 Task: Assign Person0000000101 as Assignee of Issue Issue0000000253 in Backlog  in Scrum Project Project0000000051 in Jira. Assign Person0000000102 as Assignee of Issue Issue0000000254 in Backlog  in Scrum Project Project0000000051 in Jira. Assign Person0000000102 as Assignee of Issue Issue0000000255 in Backlog  in Scrum Project Project0000000051 in Jira. Assign Person0000000103 as Assignee of Issue Issue0000000256 in Backlog  in Scrum Project Project0000000052 in Jira. Assign Person0000000103 as Assignee of Issue Issue0000000257 in Backlog  in Scrum Project Project0000000052 in Jira
Action: Mouse moved to (281, 94)
Screenshot: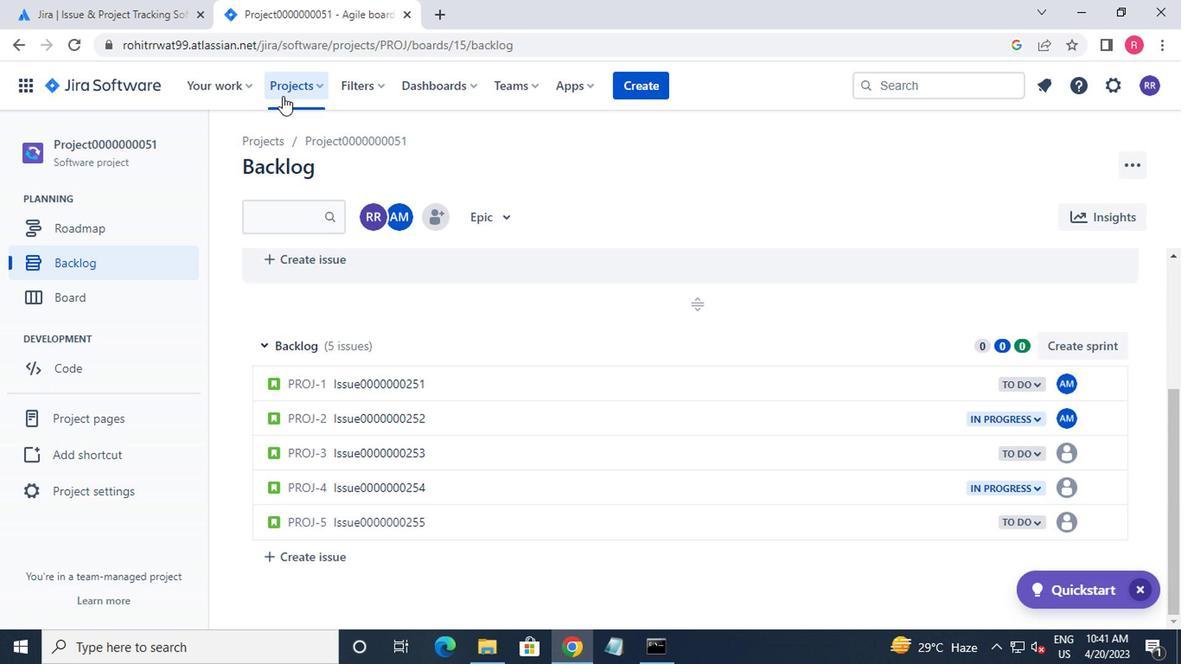 
Action: Mouse pressed left at (281, 94)
Screenshot: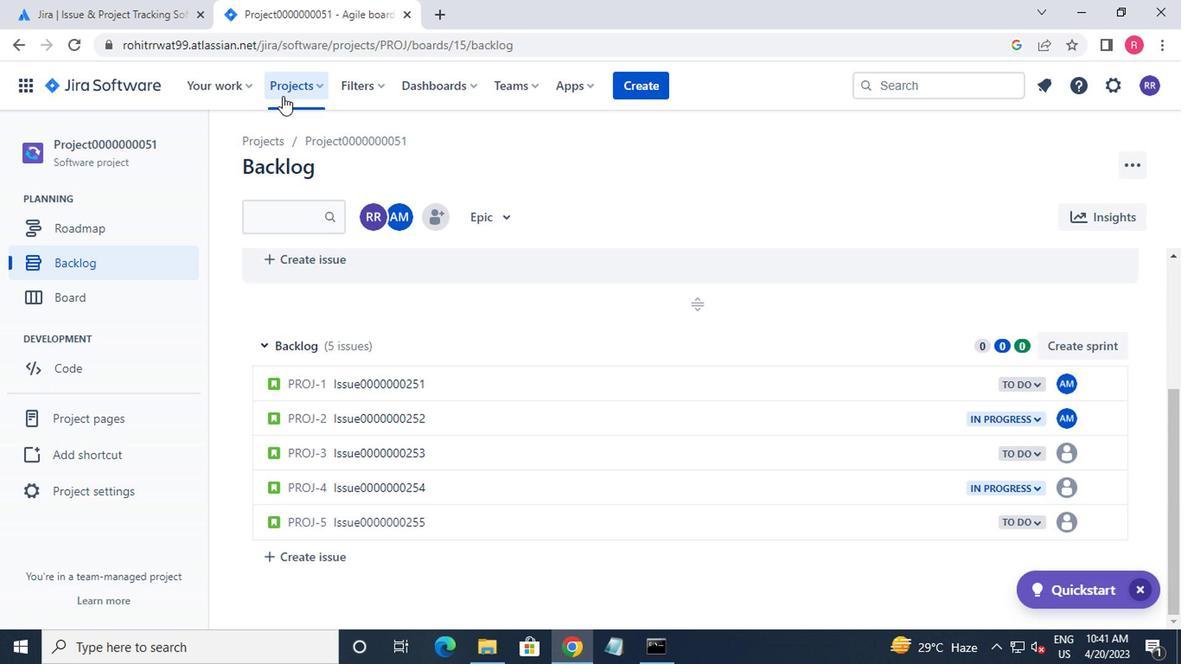 
Action: Mouse moved to (337, 175)
Screenshot: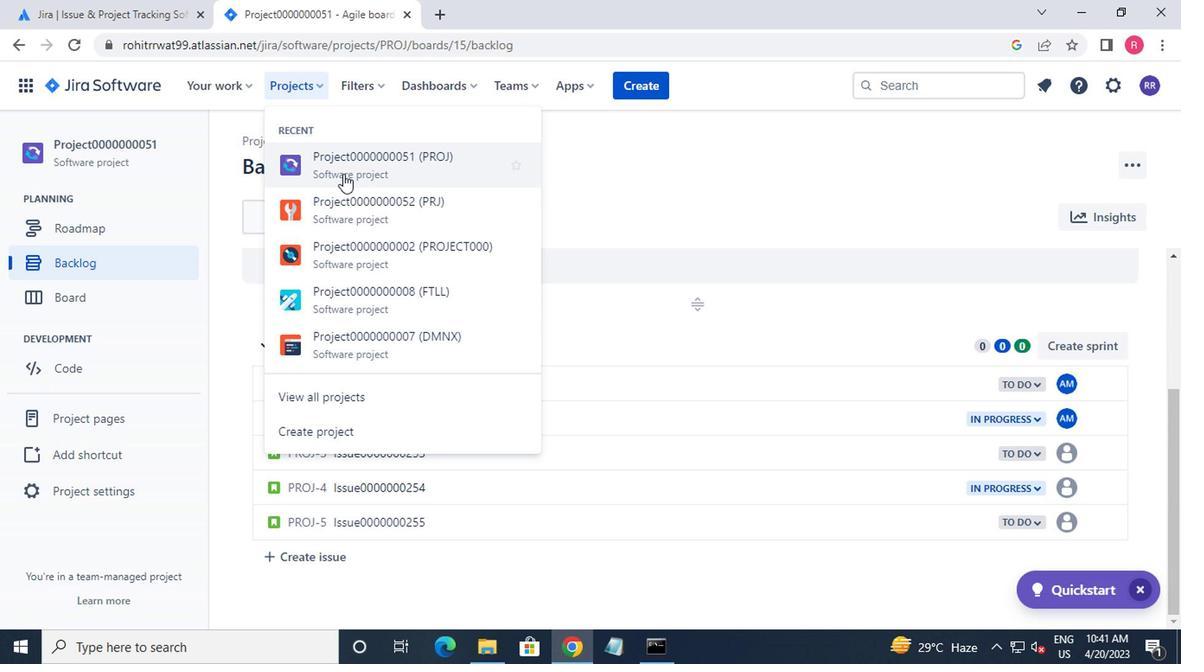 
Action: Mouse pressed left at (337, 175)
Screenshot: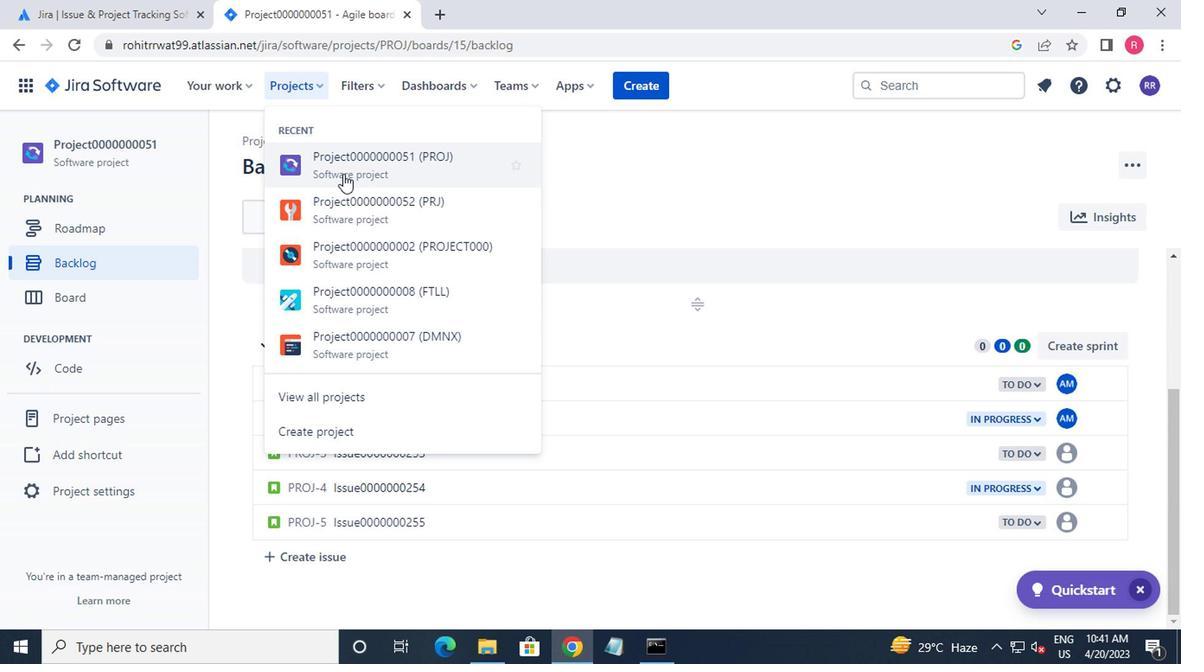 
Action: Mouse moved to (40, 267)
Screenshot: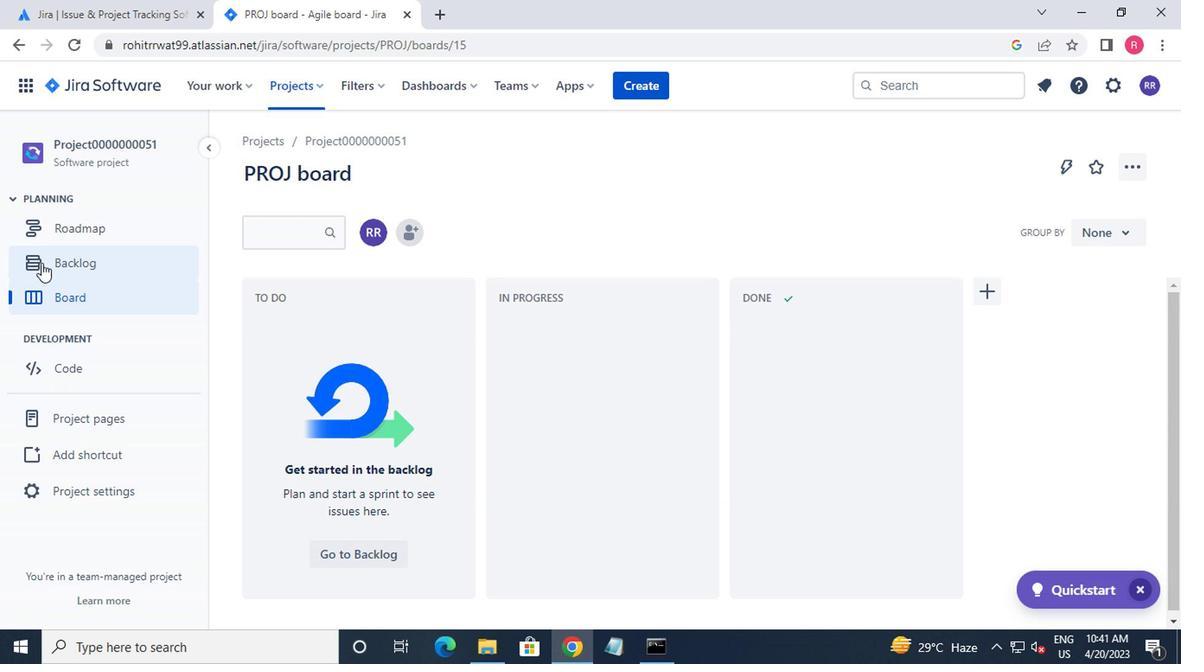 
Action: Mouse pressed left at (40, 267)
Screenshot: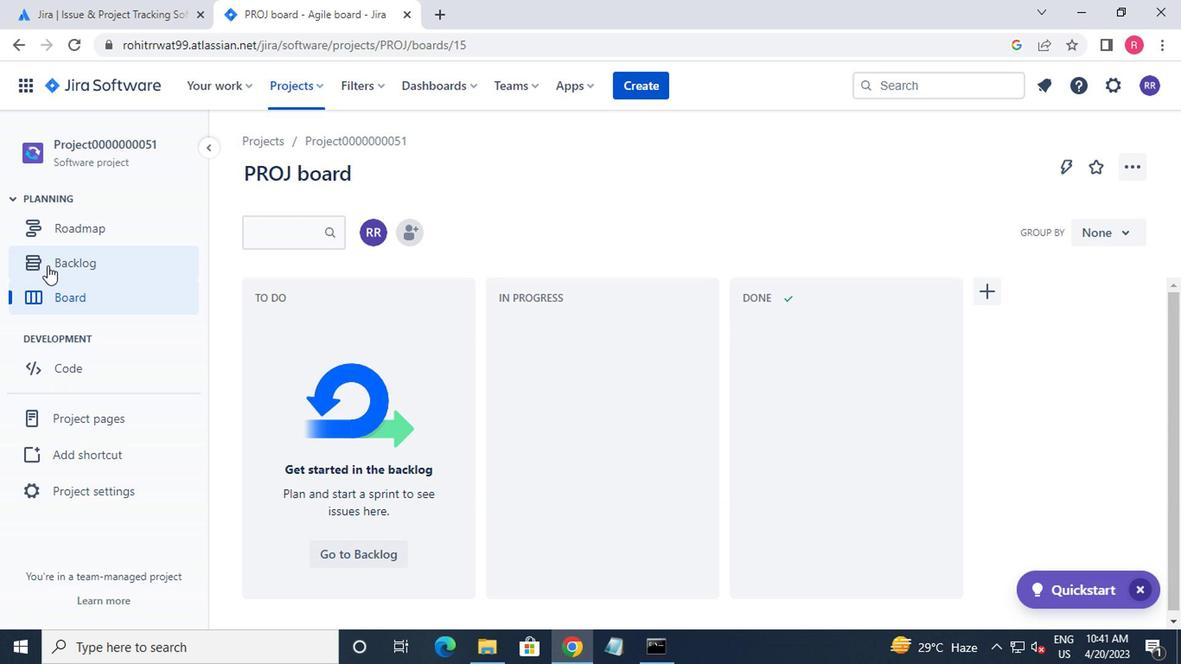 
Action: Mouse moved to (334, 337)
Screenshot: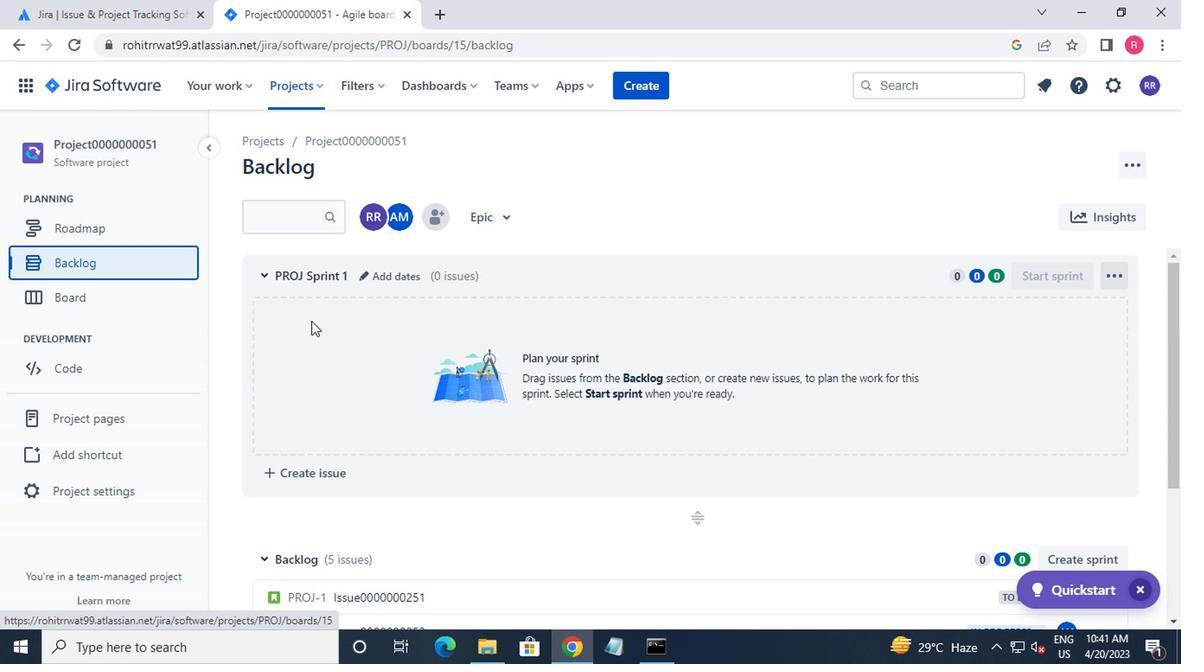 
Action: Mouse scrolled (334, 337) with delta (0, 0)
Screenshot: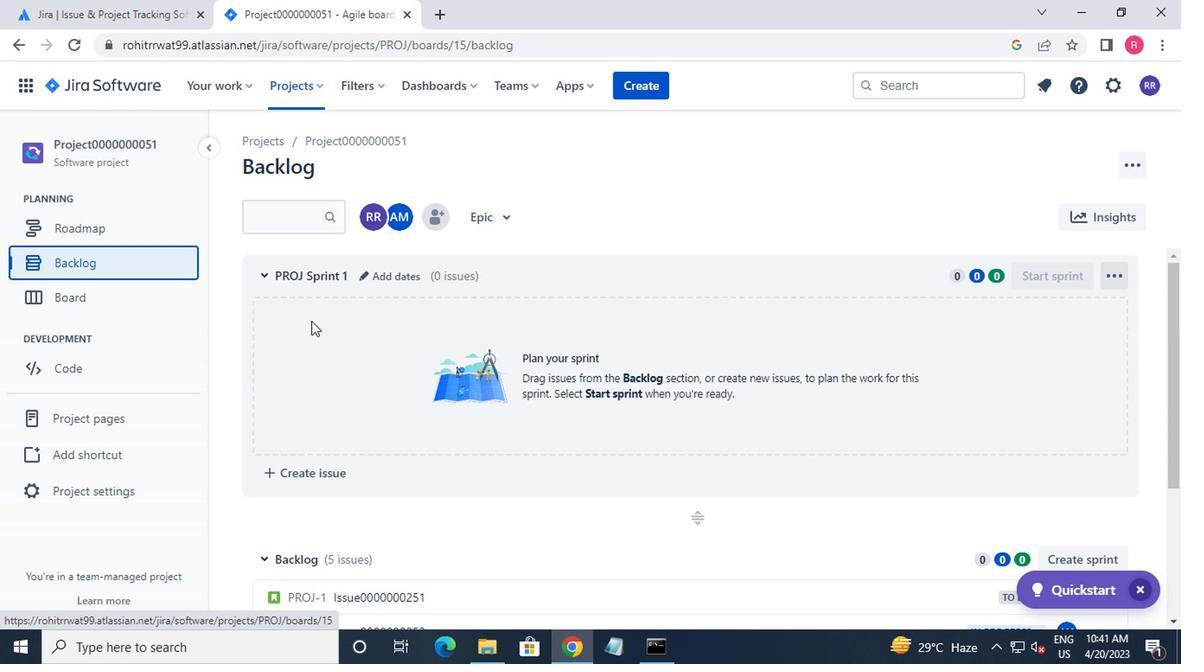 
Action: Mouse moved to (339, 339)
Screenshot: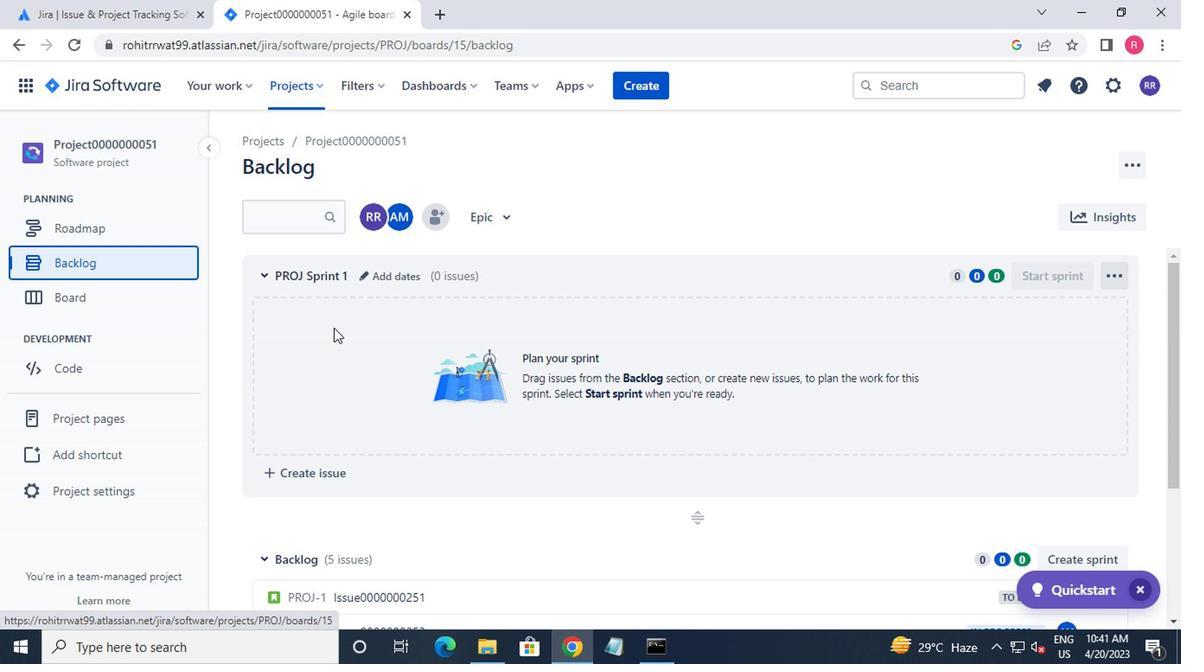 
Action: Mouse scrolled (339, 339) with delta (0, 0)
Screenshot: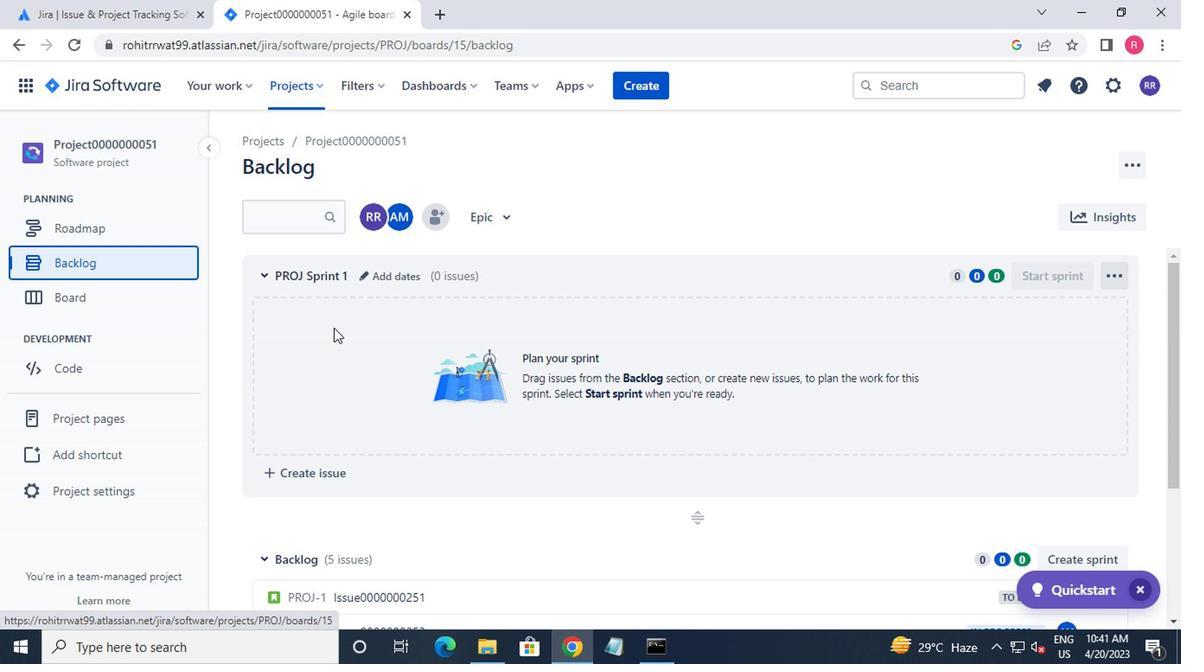 
Action: Mouse moved to (341, 339)
Screenshot: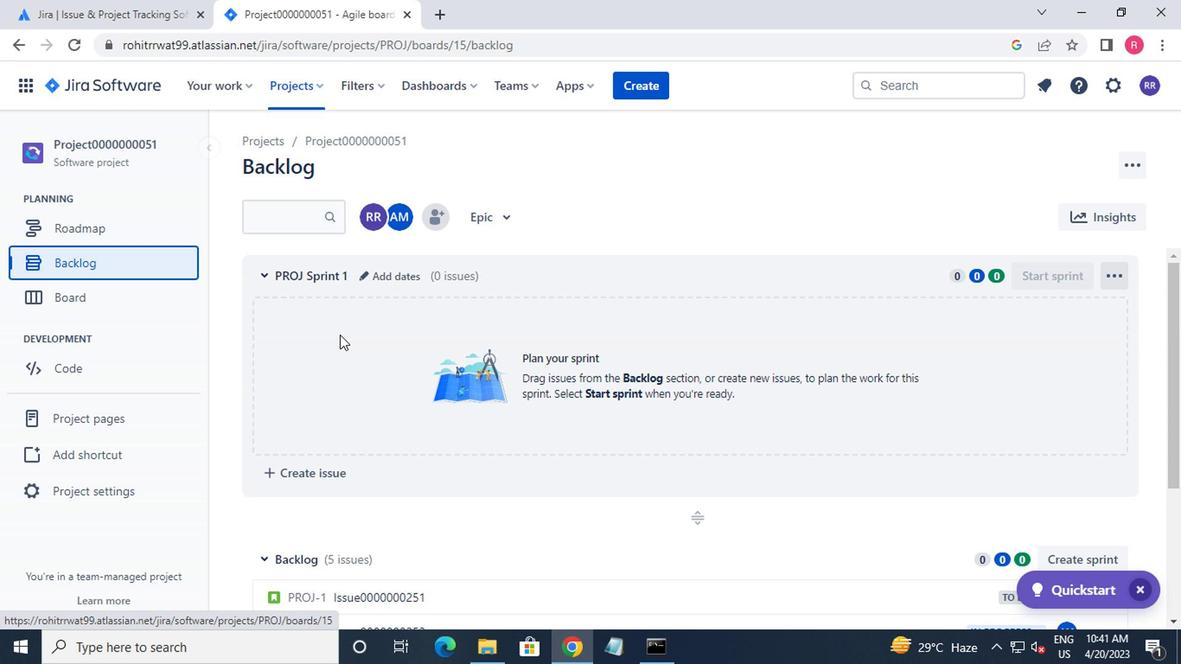 
Action: Mouse scrolled (341, 339) with delta (0, 0)
Screenshot: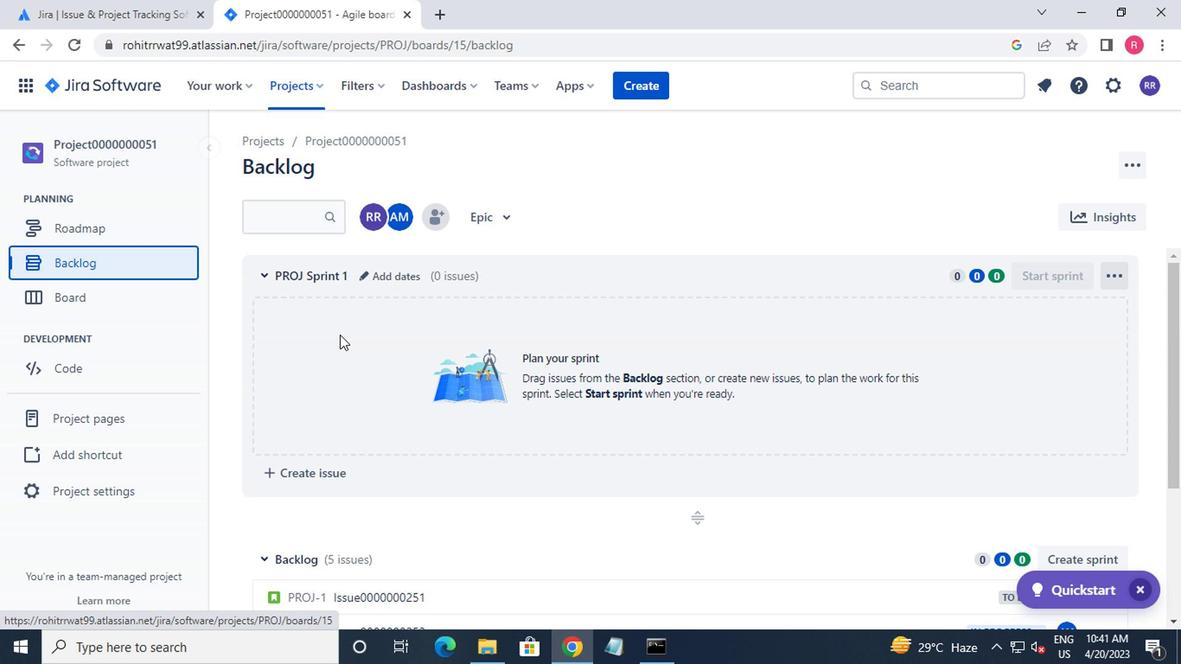 
Action: Mouse moved to (342, 339)
Screenshot: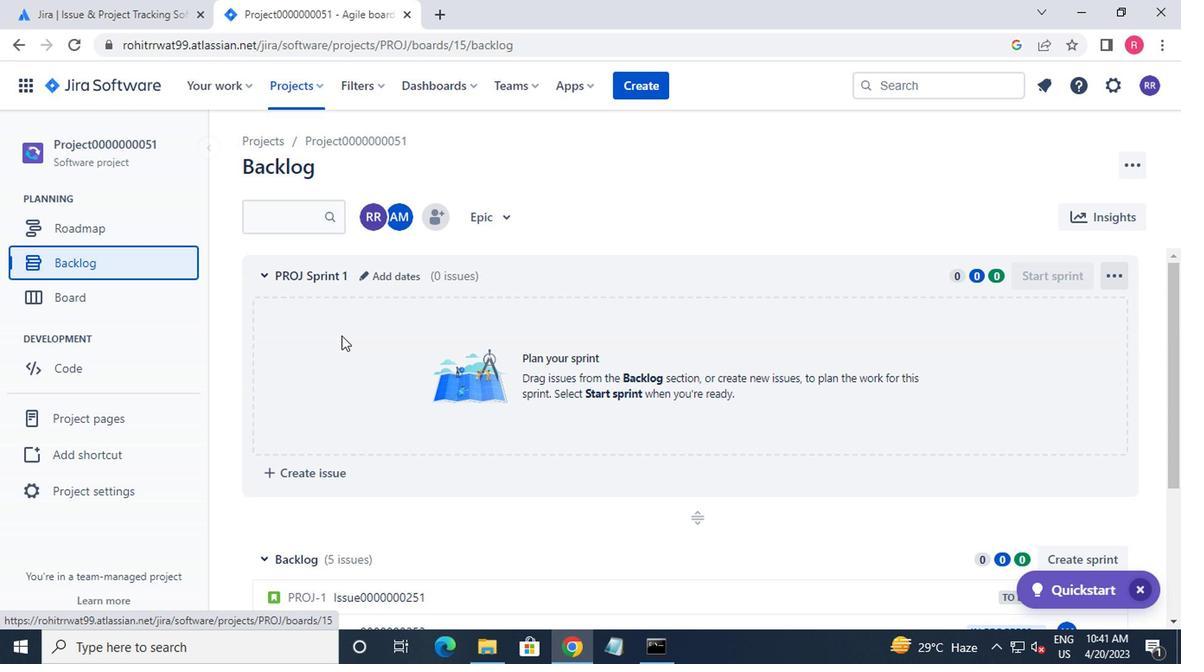 
Action: Mouse scrolled (342, 339) with delta (0, 0)
Screenshot: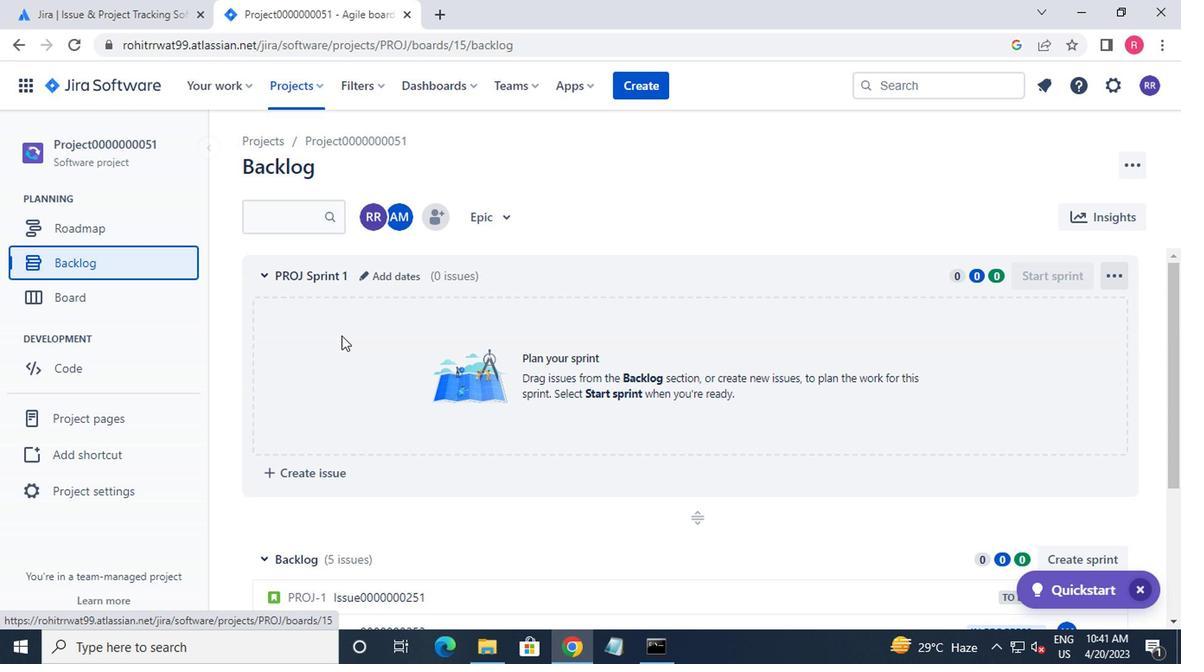 
Action: Mouse moved to (1061, 454)
Screenshot: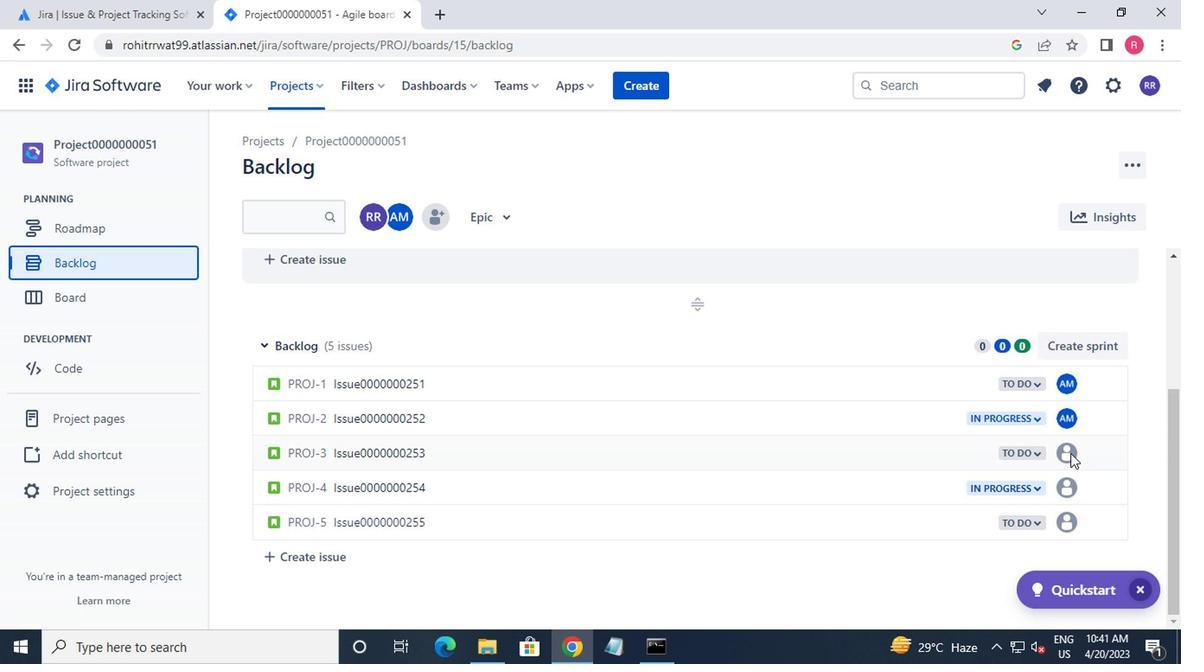 
Action: Mouse pressed left at (1061, 454)
Screenshot: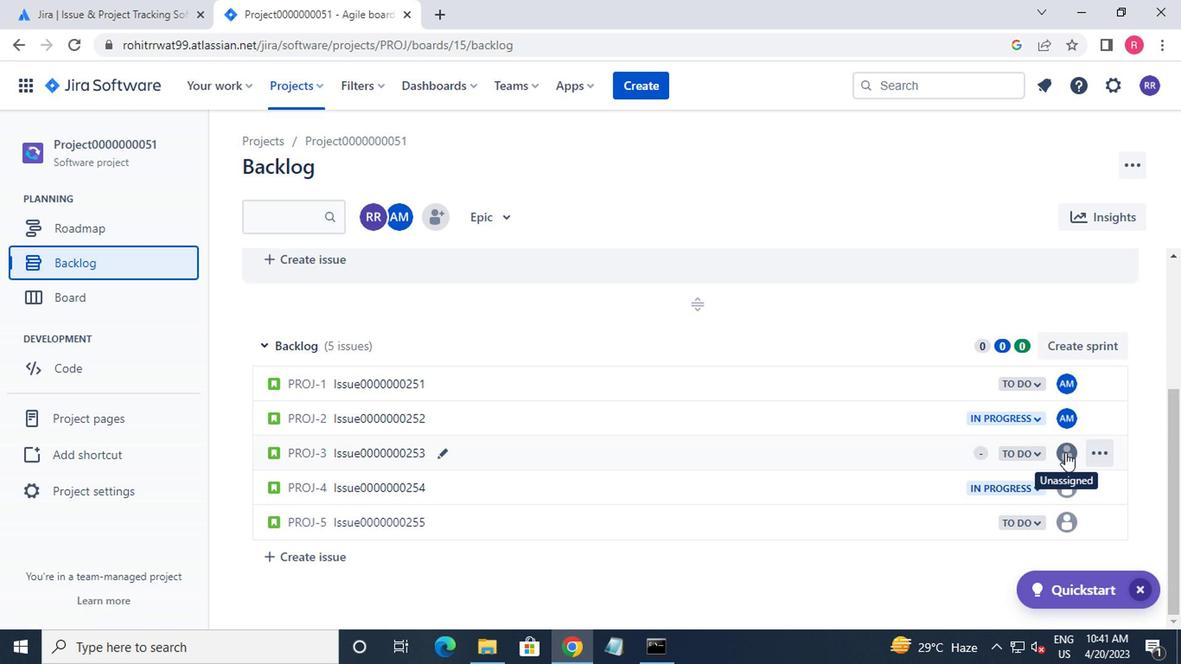 
Action: Mouse moved to (937, 616)
Screenshot: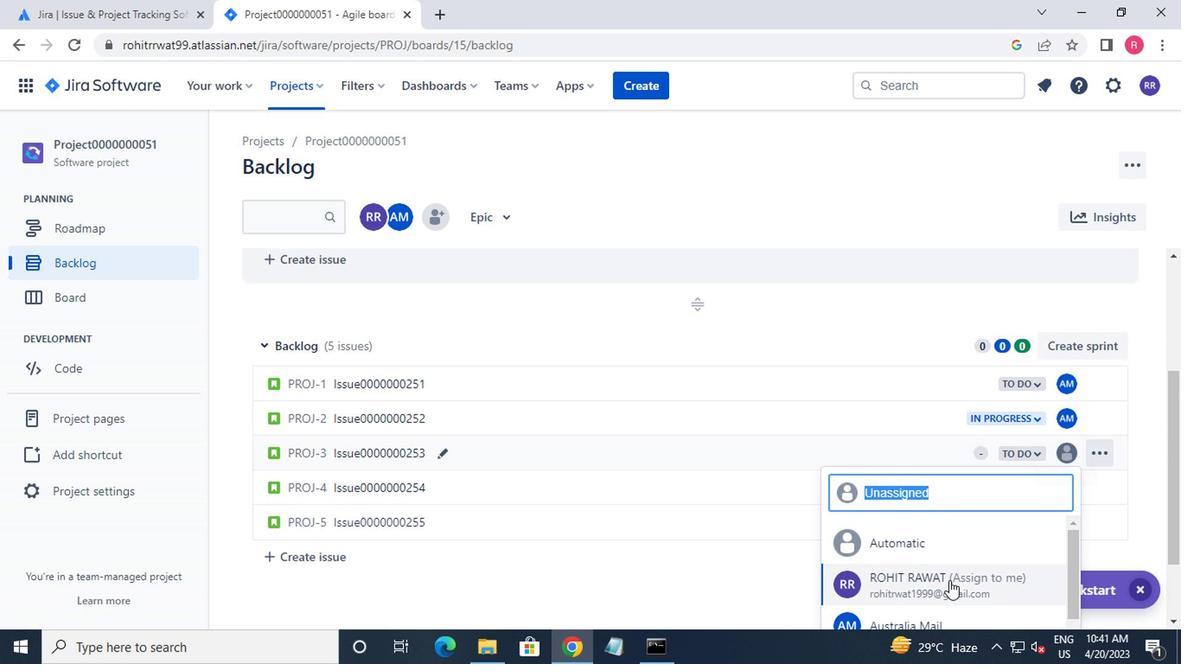 
Action: Mouse pressed left at (937, 616)
Screenshot: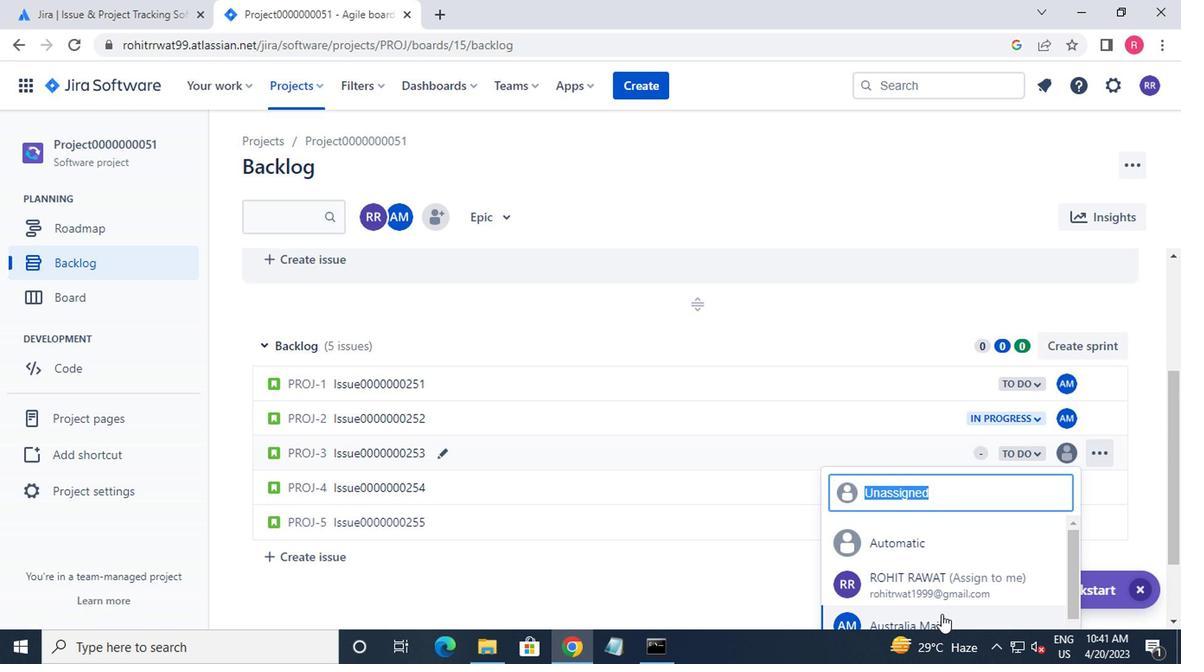 
Action: Mouse moved to (1031, 515)
Screenshot: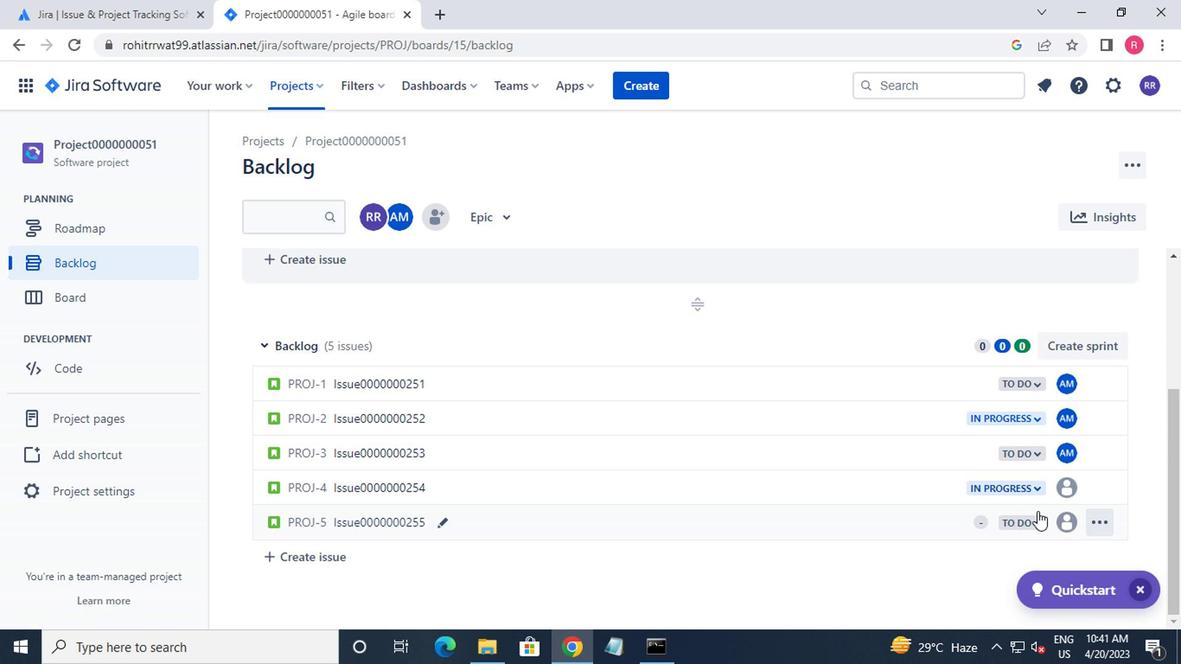 
Action: Mouse scrolled (1031, 514) with delta (0, 0)
Screenshot: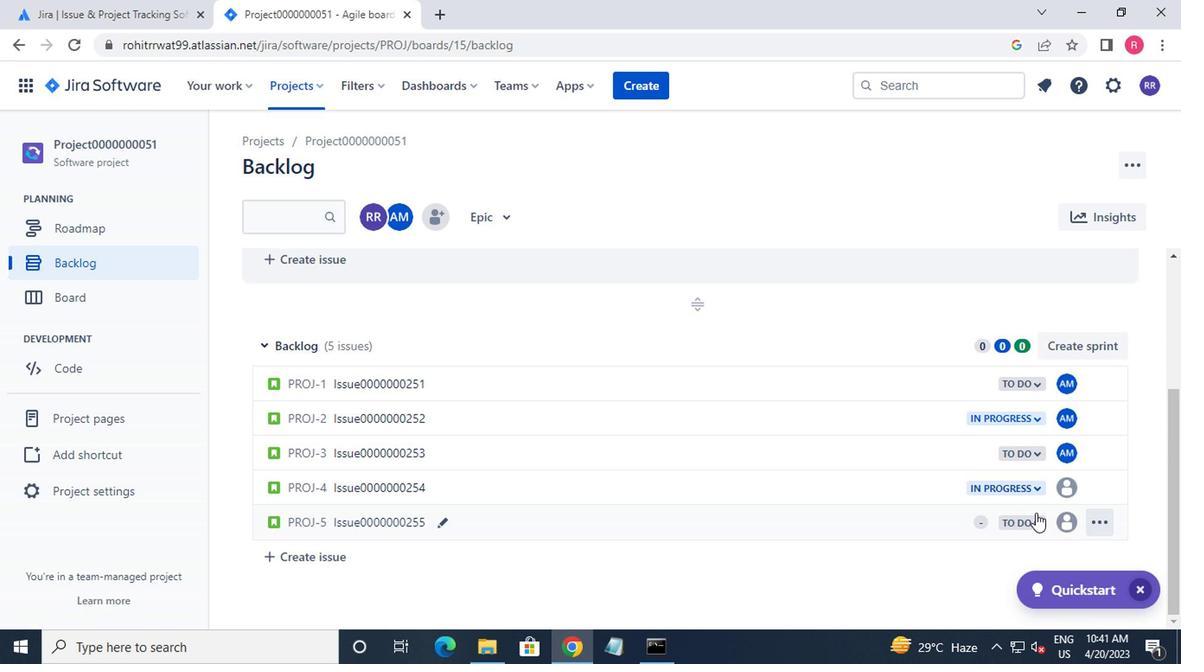 
Action: Mouse moved to (1060, 488)
Screenshot: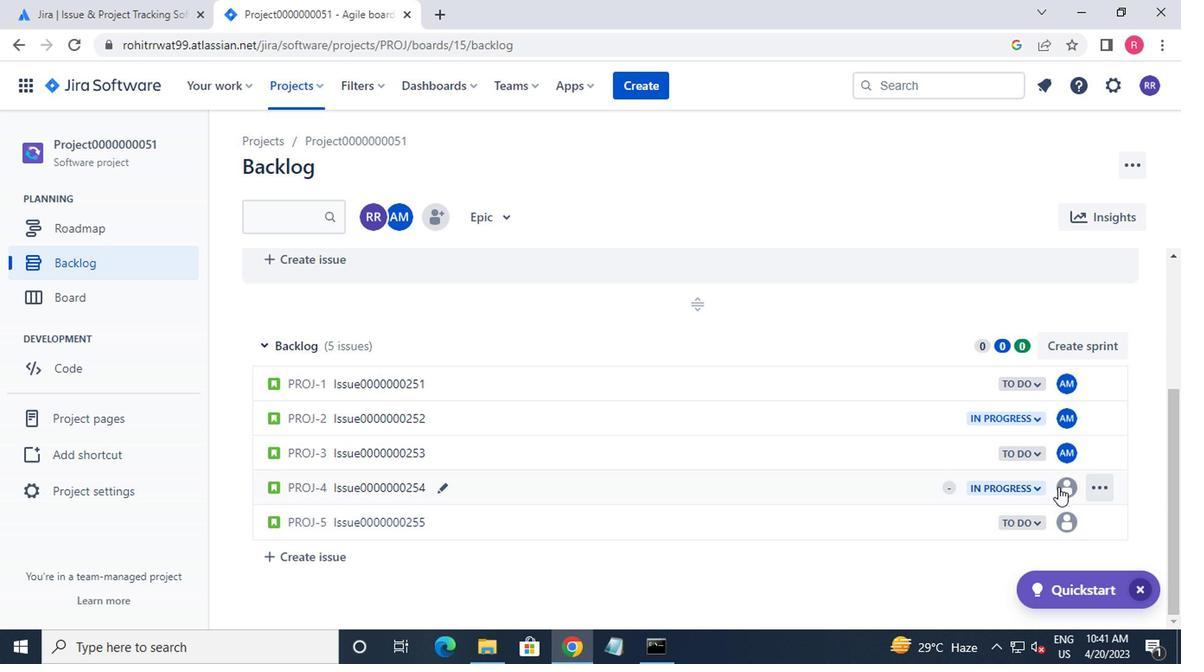 
Action: Mouse pressed left at (1060, 488)
Screenshot: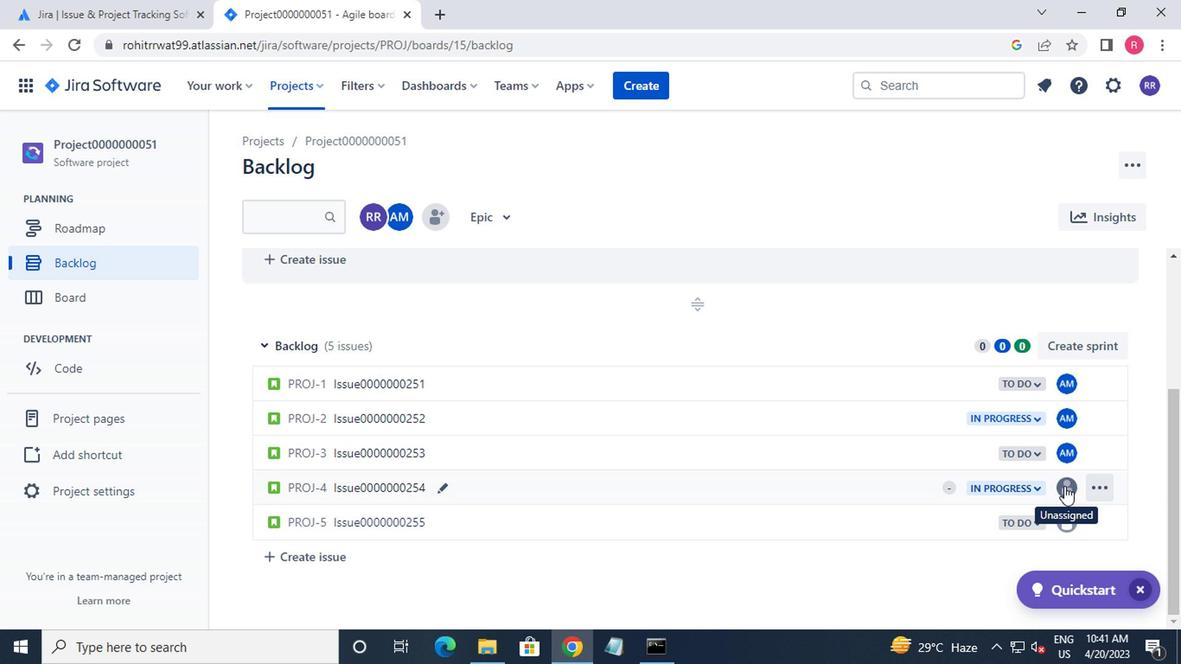
Action: Mouse moved to (1038, 510)
Screenshot: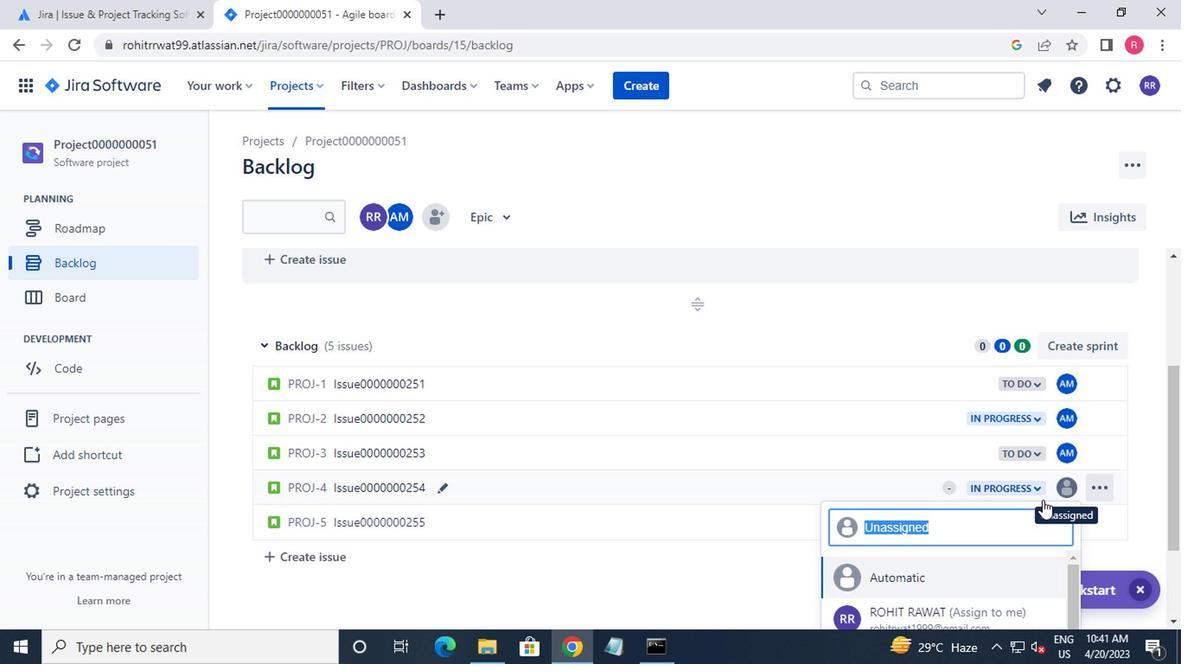 
Action: Mouse scrolled (1038, 508) with delta (0, -1)
Screenshot: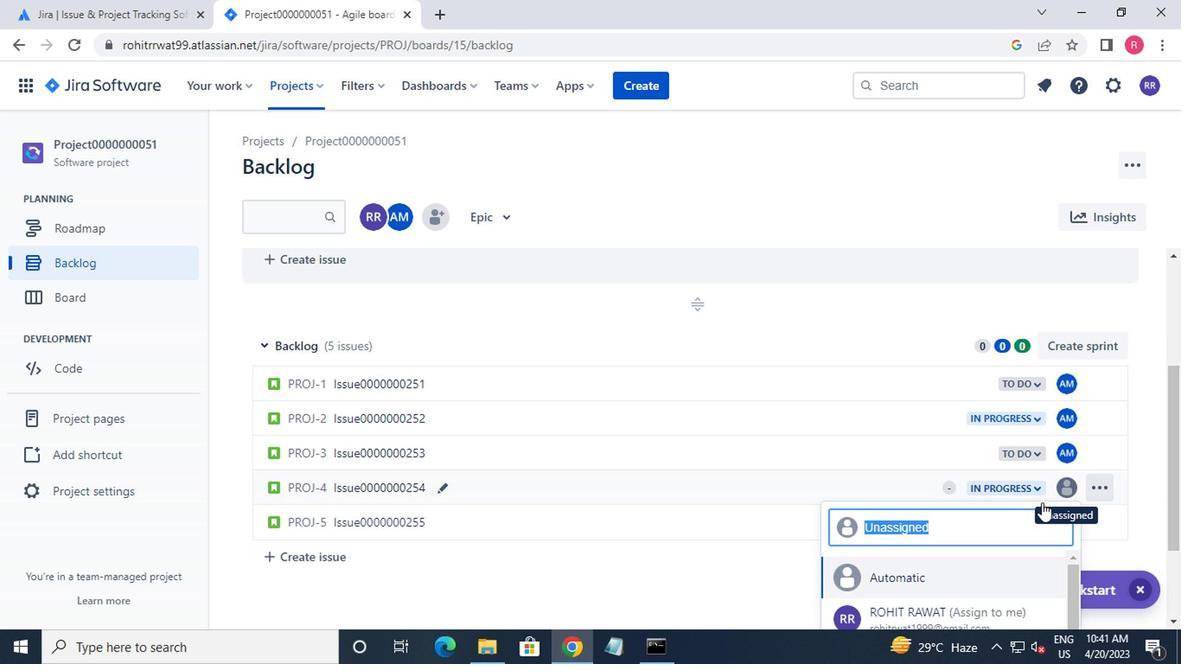 
Action: Mouse moved to (968, 595)
Screenshot: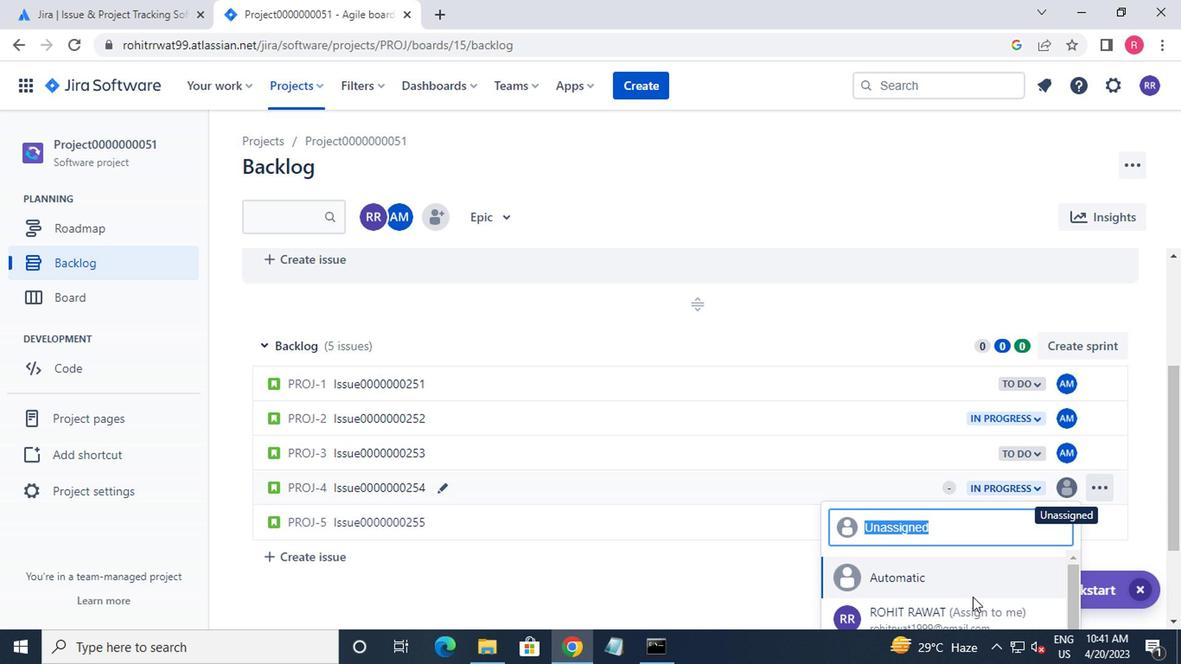 
Action: Mouse scrolled (968, 594) with delta (0, -1)
Screenshot: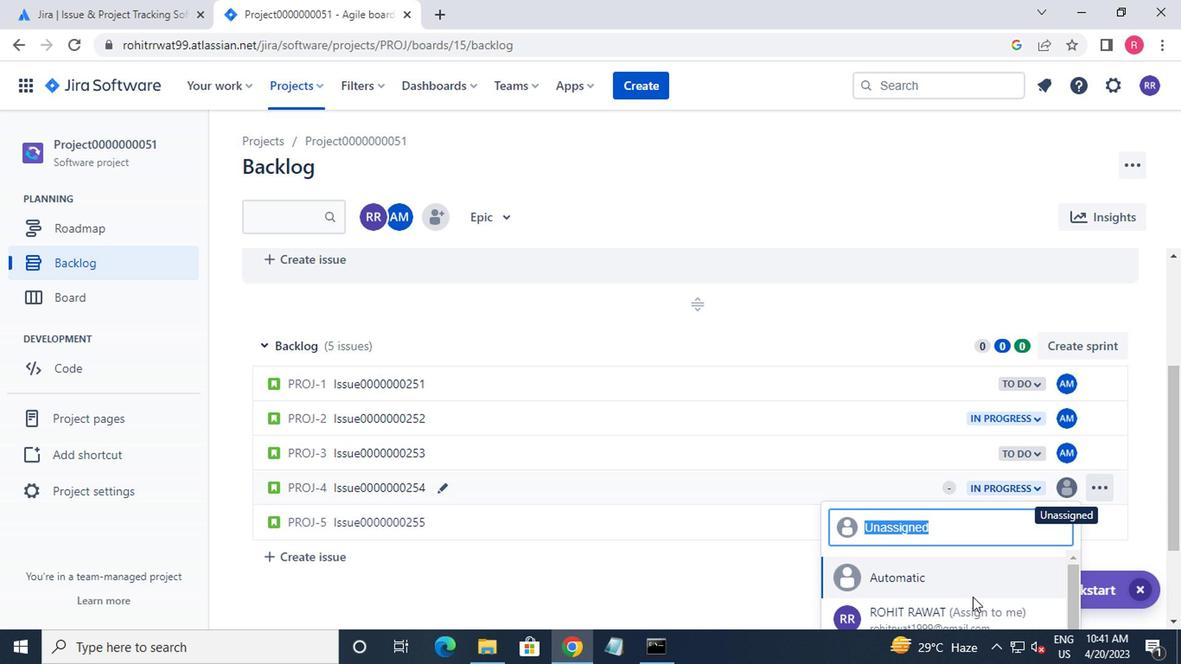 
Action: Mouse moved to (968, 585)
Screenshot: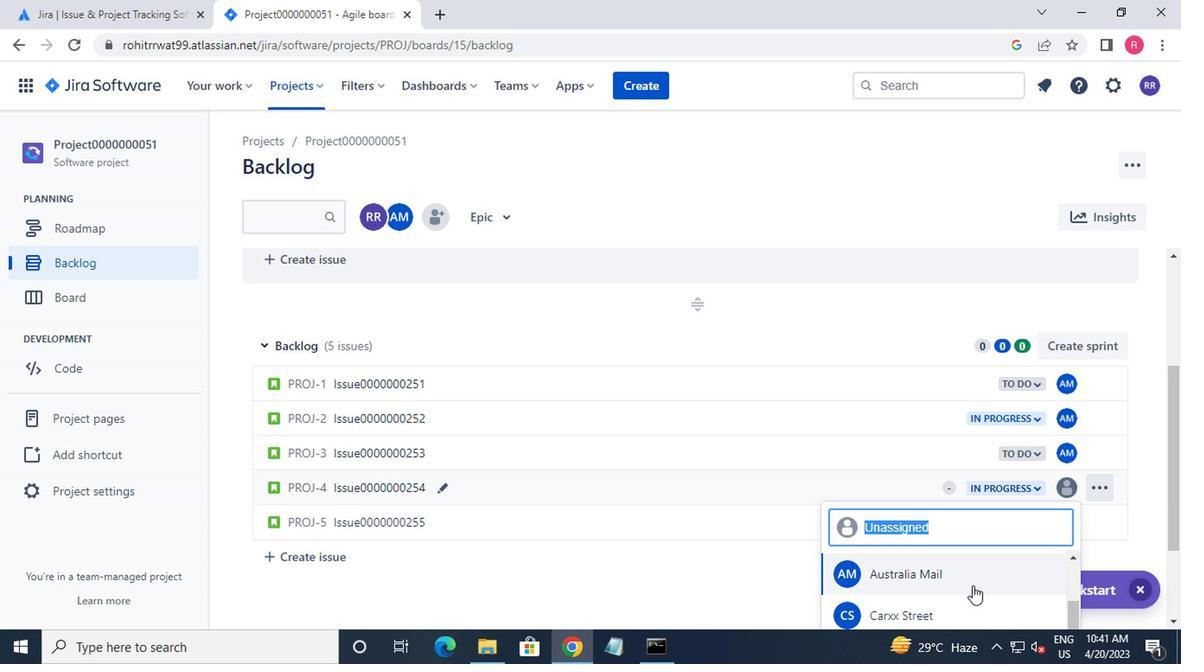 
Action: Mouse scrolled (968, 585) with delta (0, 0)
Screenshot: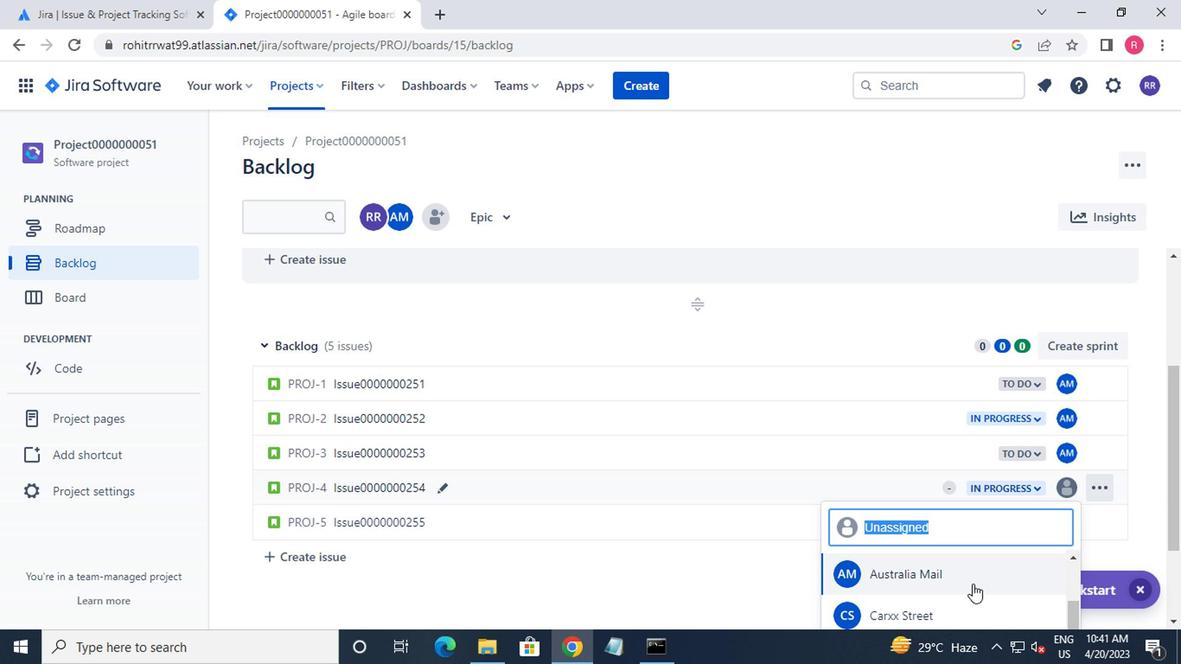 
Action: Mouse moved to (950, 577)
Screenshot: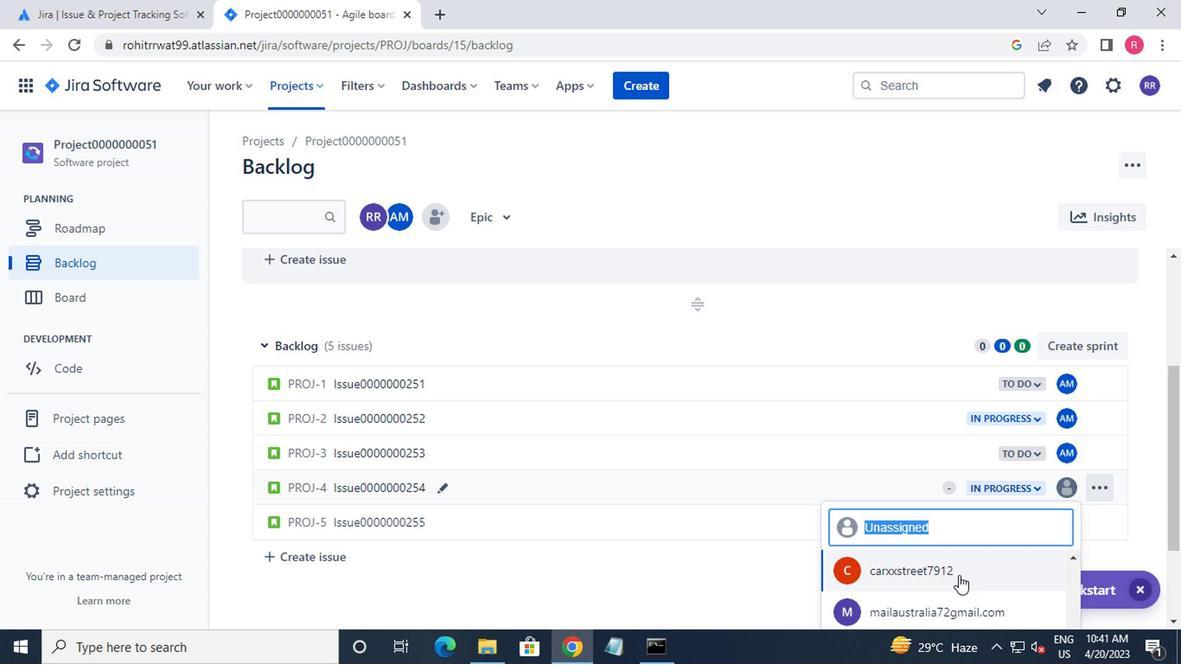 
Action: Mouse scrolled (950, 578) with delta (0, 1)
Screenshot: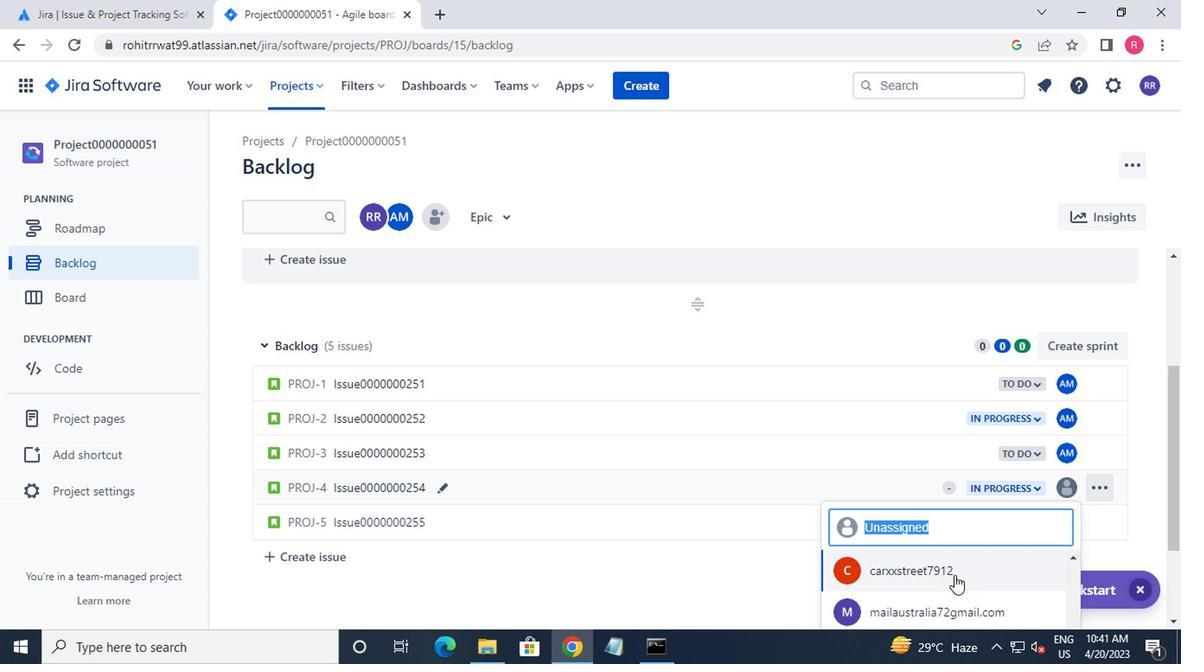 
Action: Mouse moved to (928, 610)
Screenshot: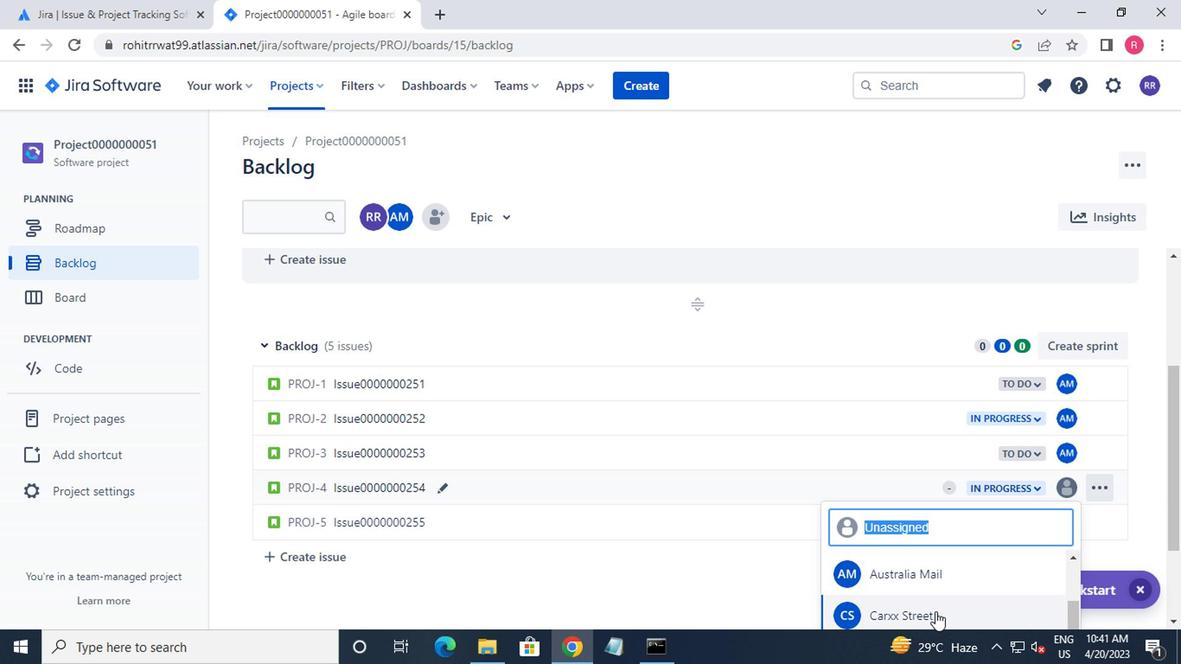 
Action: Mouse pressed left at (928, 610)
Screenshot: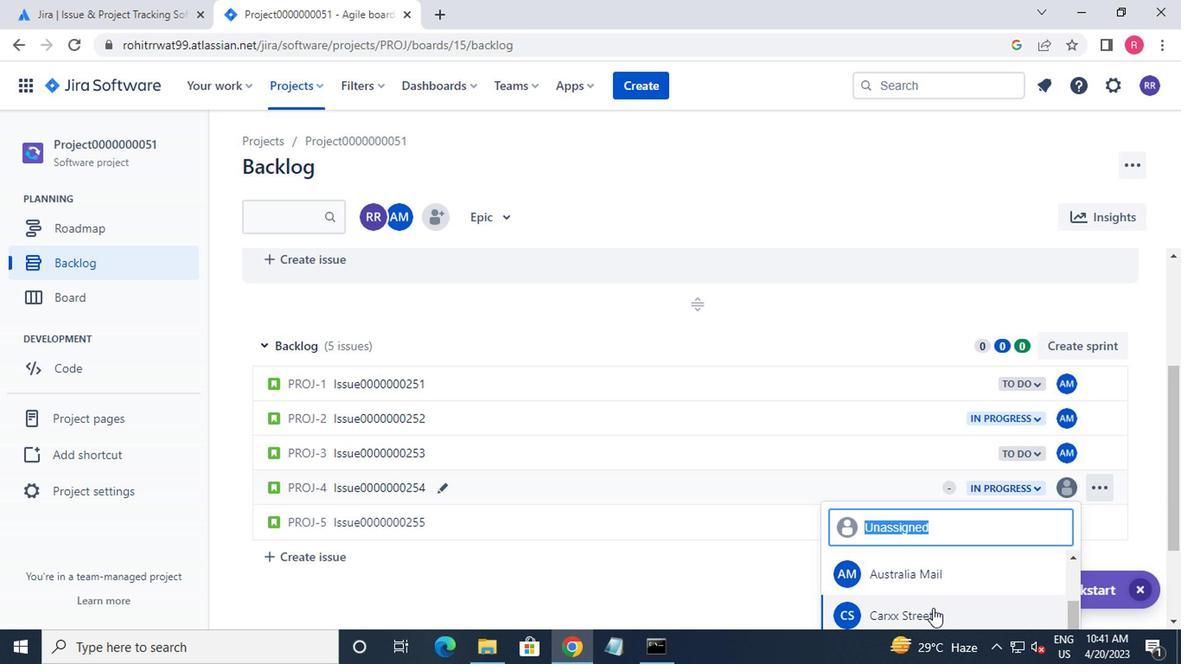 
Action: Mouse moved to (1063, 525)
Screenshot: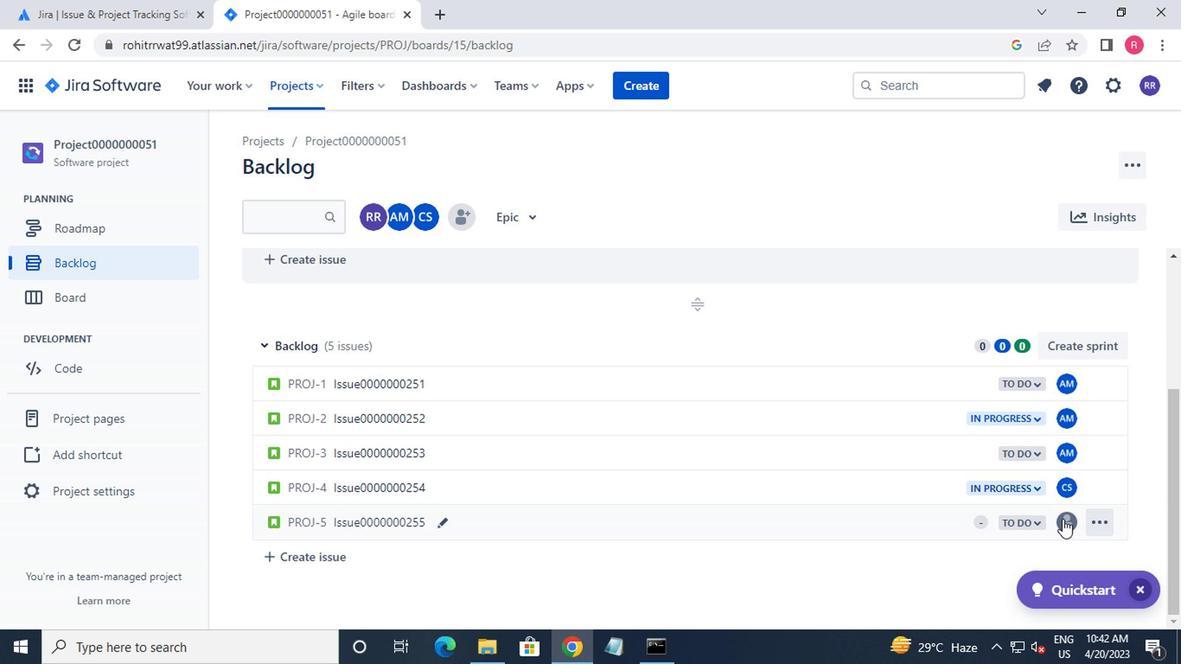 
Action: Mouse pressed left at (1063, 525)
Screenshot: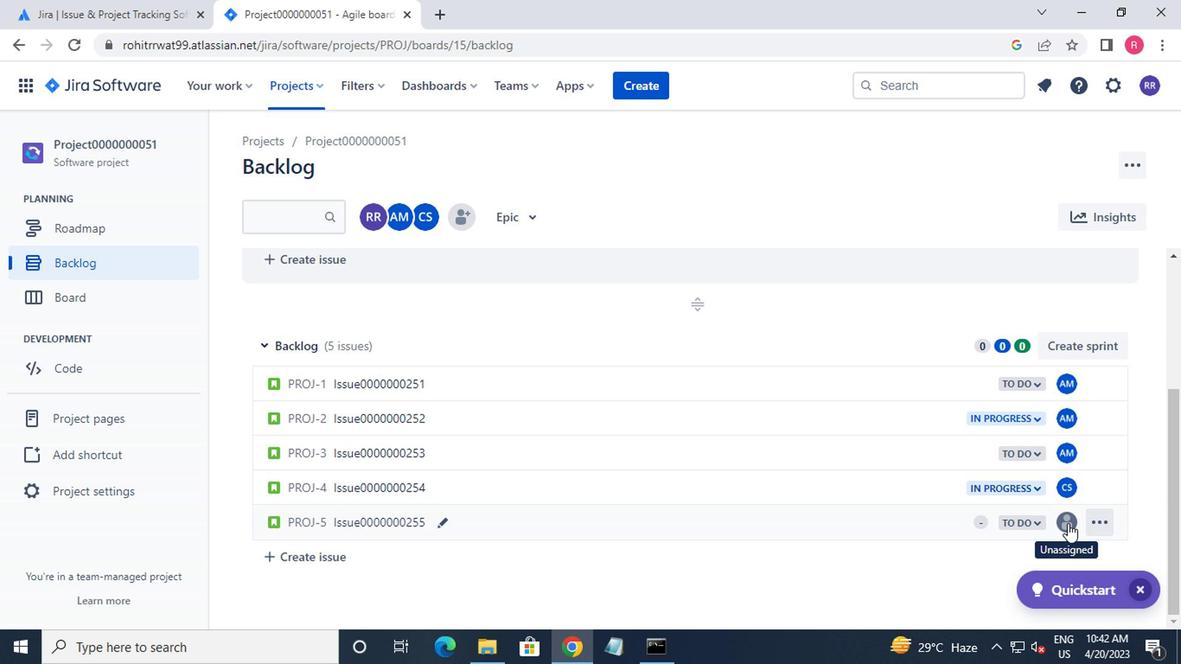 
Action: Mouse moved to (983, 607)
Screenshot: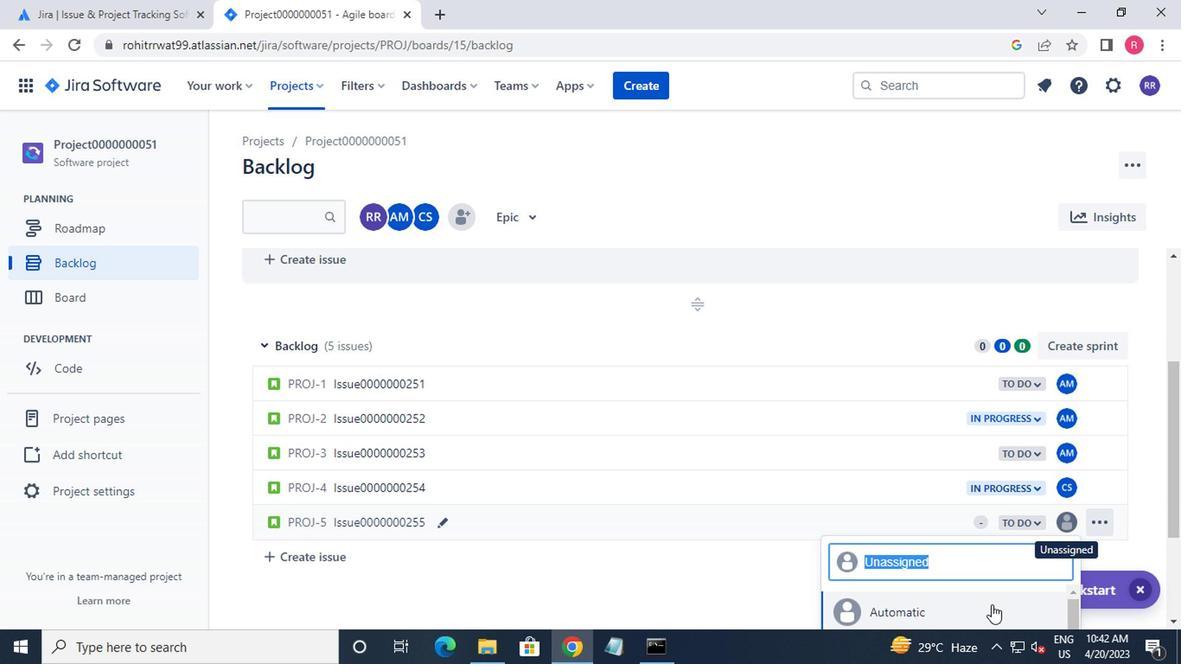 
Action: Mouse scrolled (983, 606) with delta (0, -1)
Screenshot: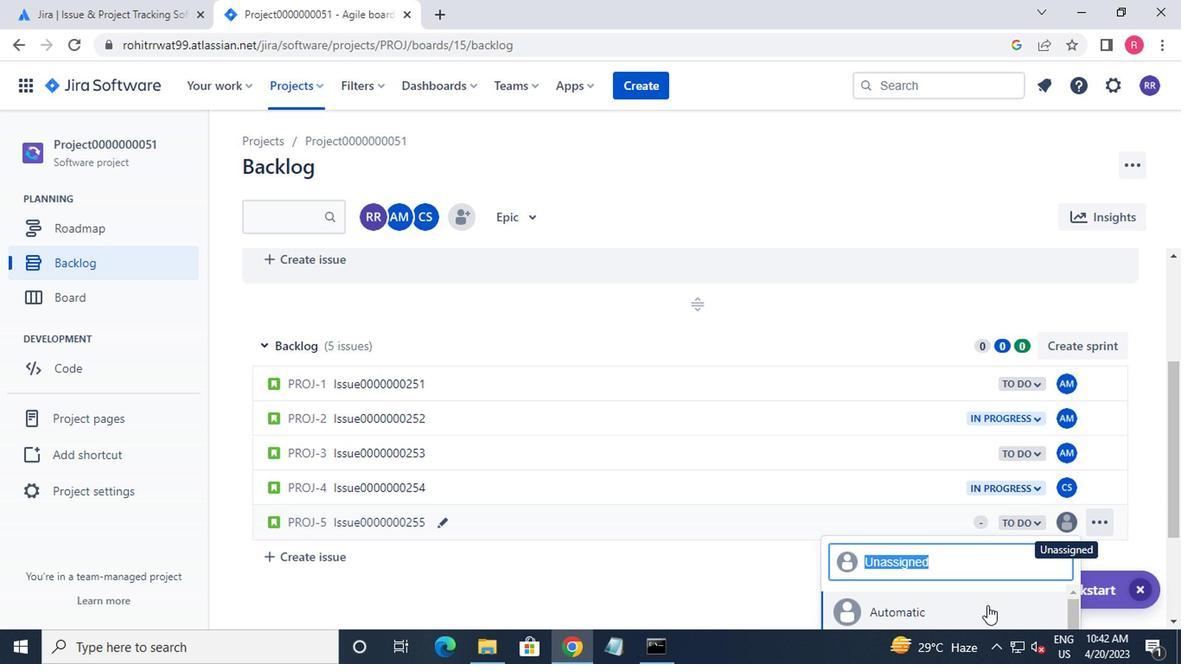 
Action: Mouse moved to (983, 603)
Screenshot: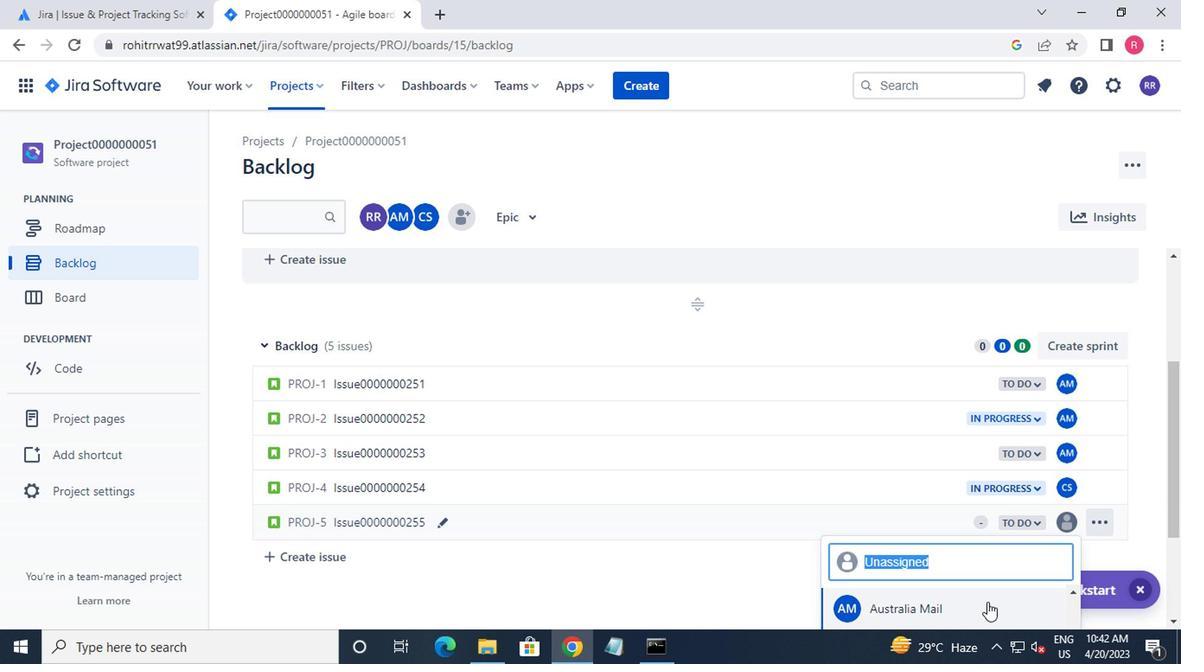 
Action: Mouse scrolled (983, 602) with delta (0, 0)
Screenshot: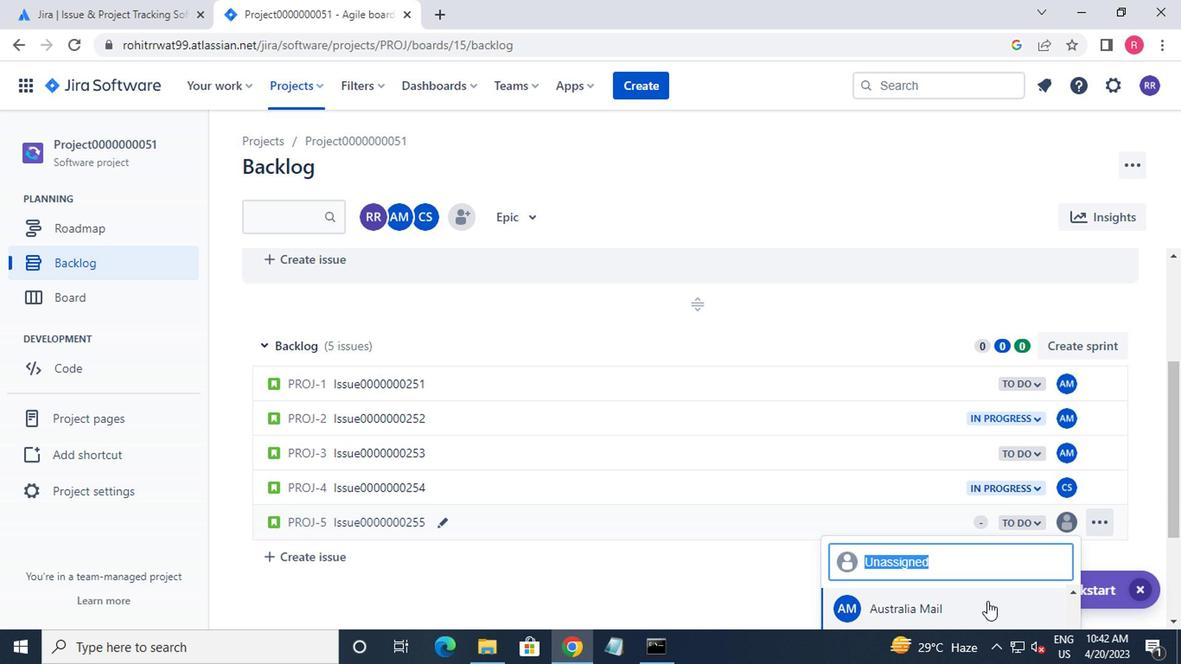 
Action: Mouse moved to (983, 602)
Screenshot: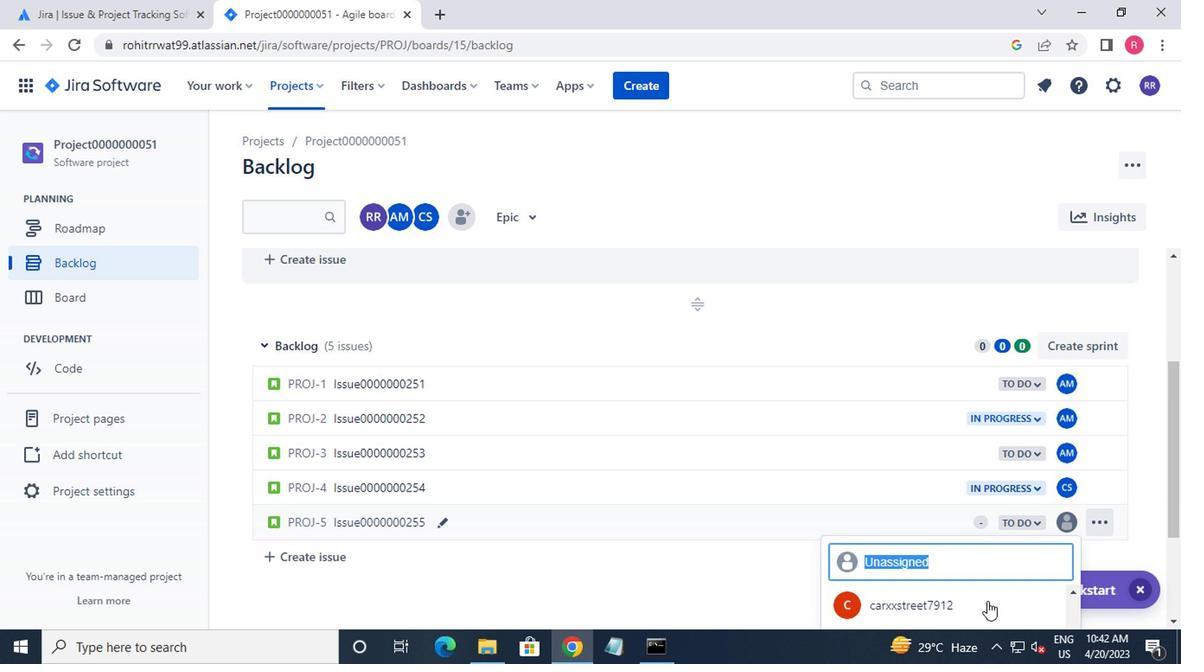 
Action: Mouse scrolled (983, 603) with delta (0, 0)
Screenshot: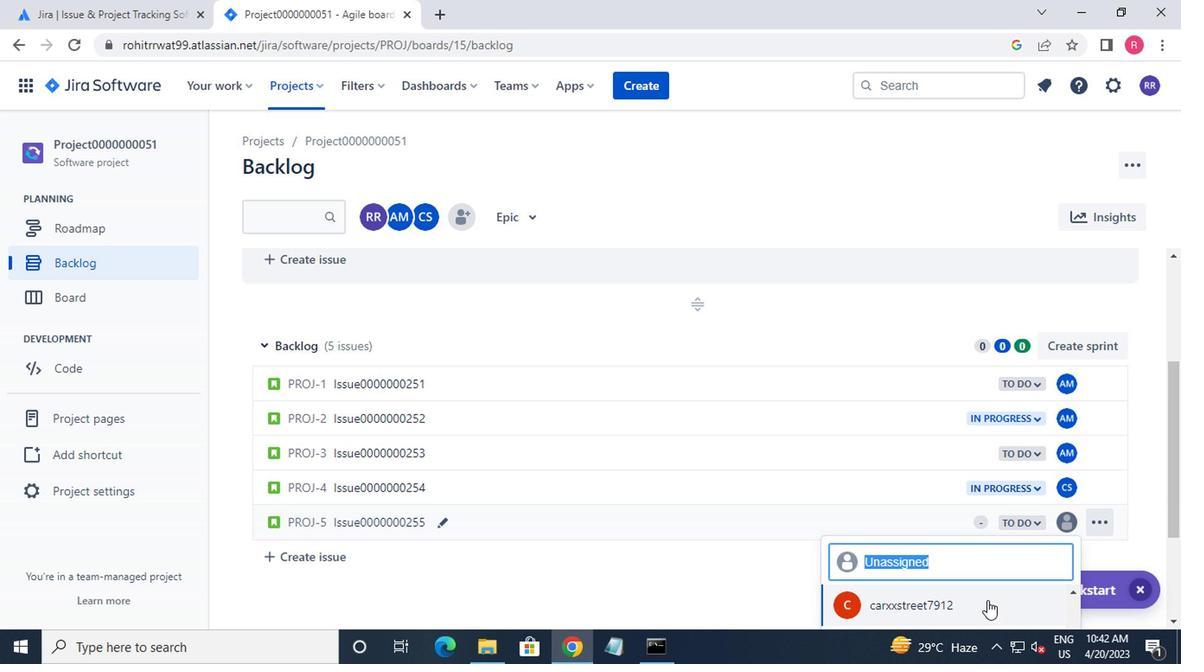 
Action: Mouse moved to (983, 600)
Screenshot: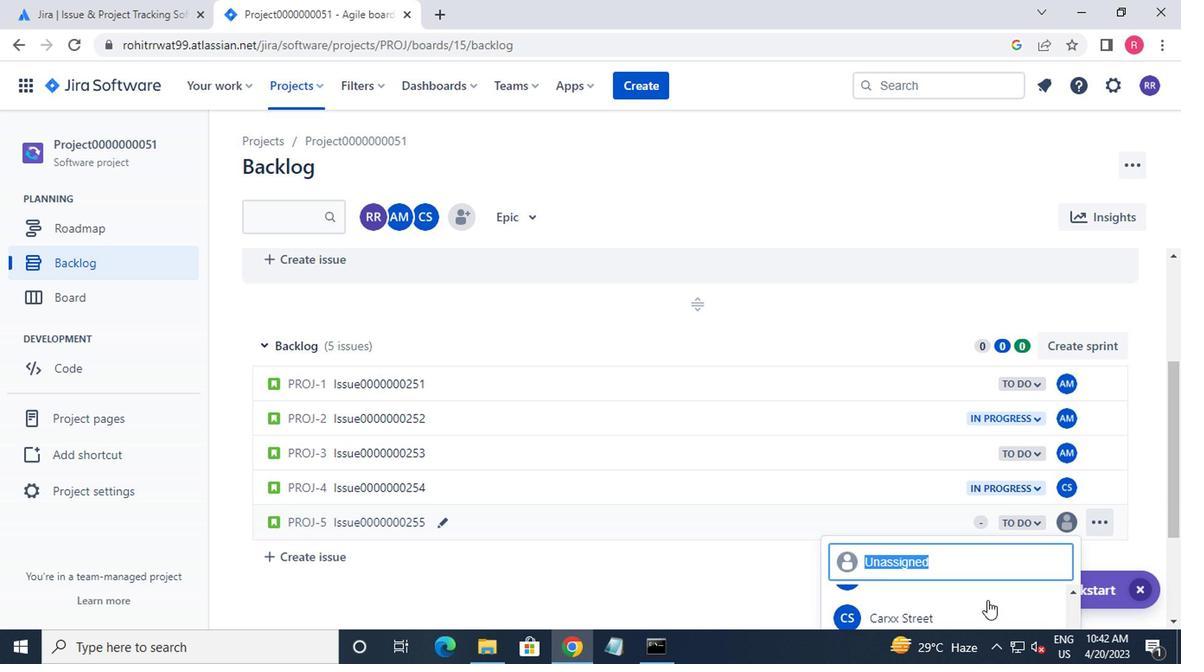 
Action: Mouse scrolled (983, 599) with delta (0, 0)
Screenshot: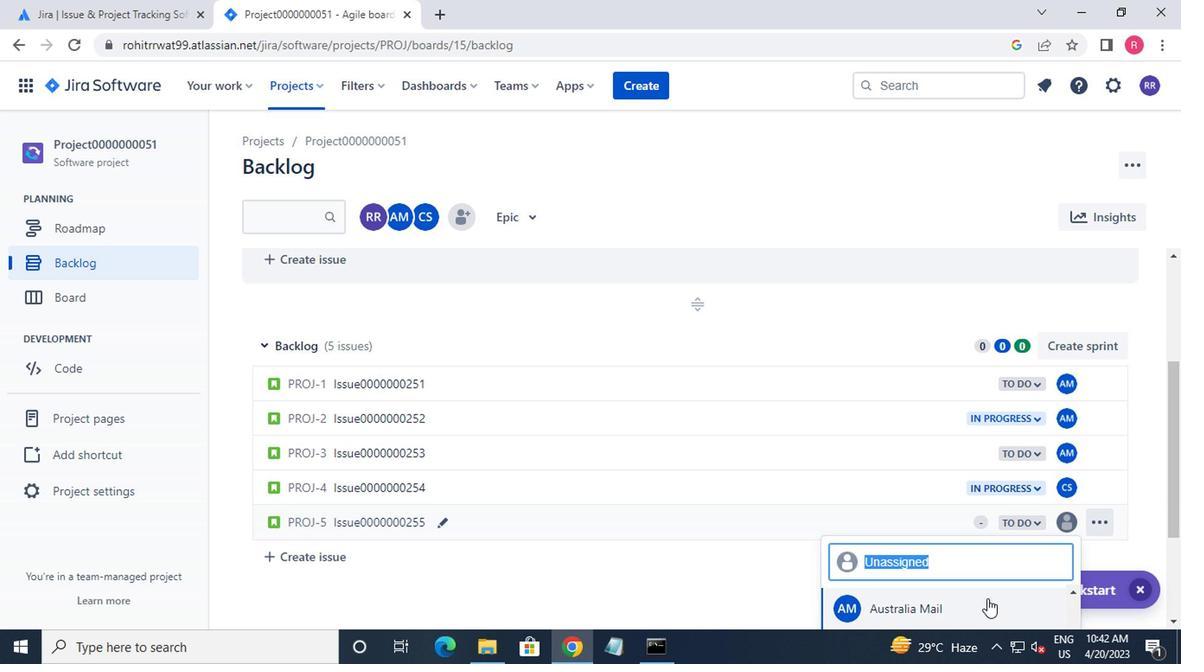 
Action: Mouse moved to (1169, 399)
Screenshot: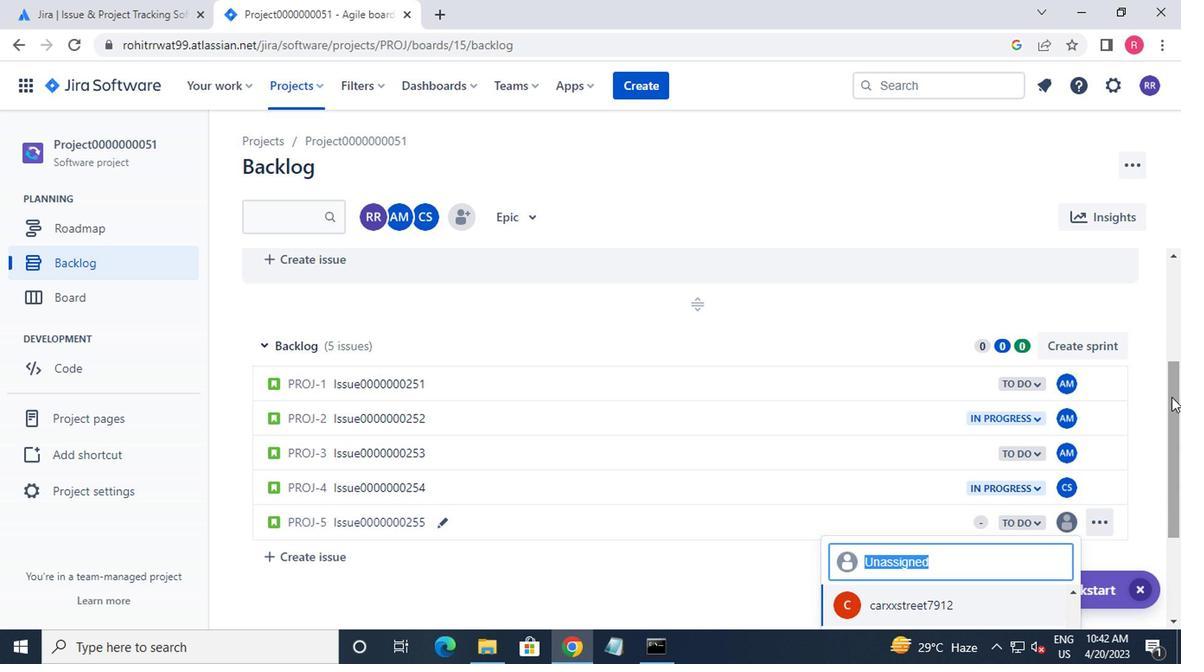 
Action: Mouse pressed left at (1169, 399)
Screenshot: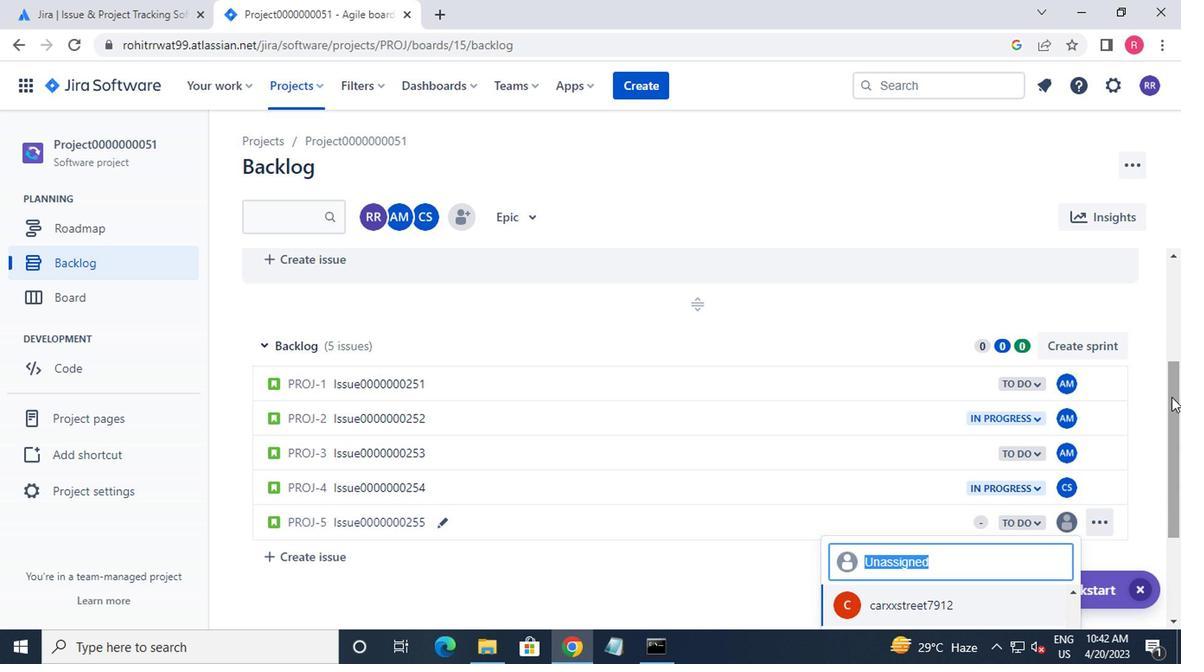 
Action: Mouse moved to (943, 610)
Screenshot: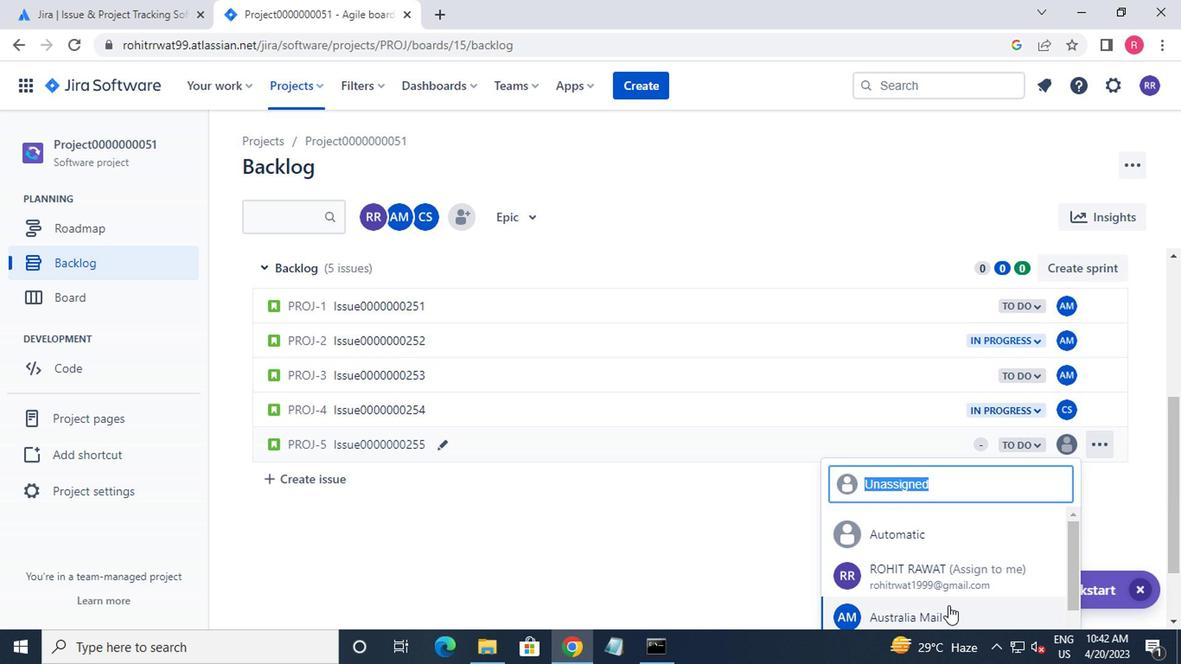 
Action: Mouse scrolled (943, 609) with delta (0, -1)
Screenshot: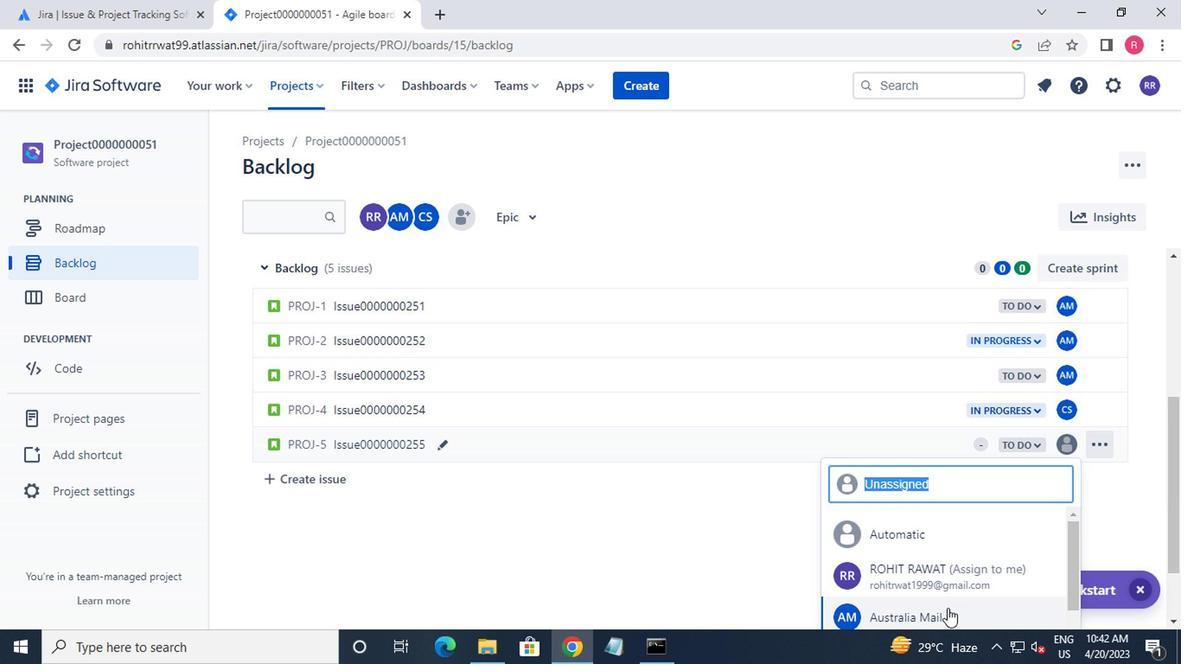 
Action: Mouse moved to (943, 562)
Screenshot: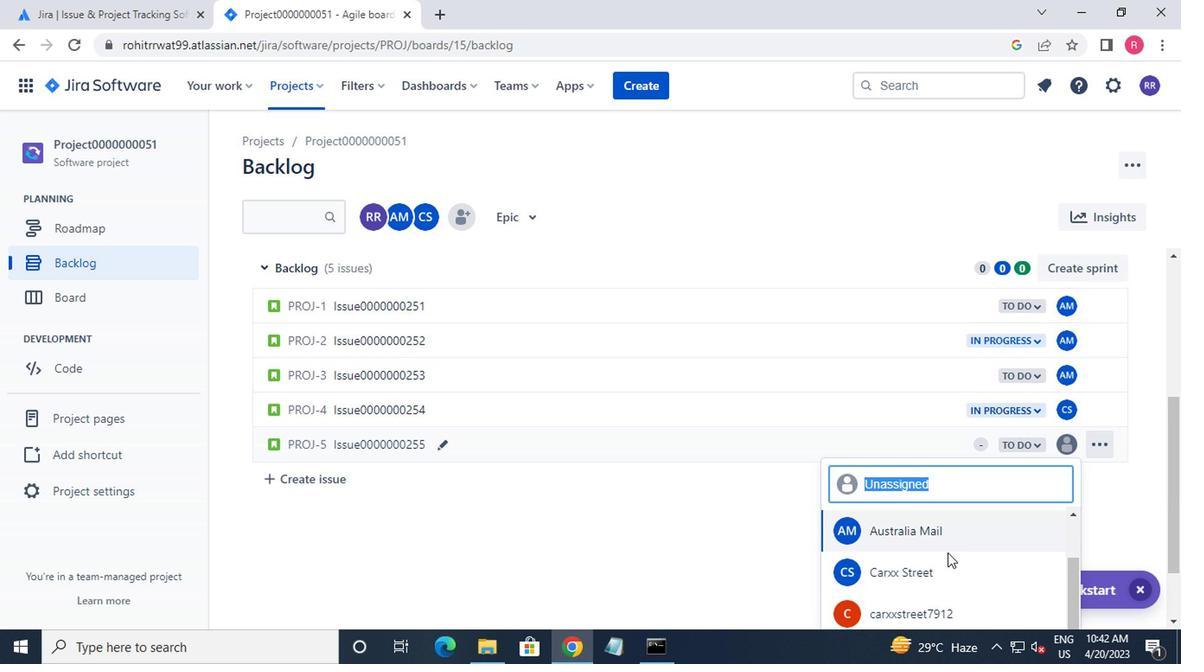 
Action: Mouse pressed left at (943, 562)
Screenshot: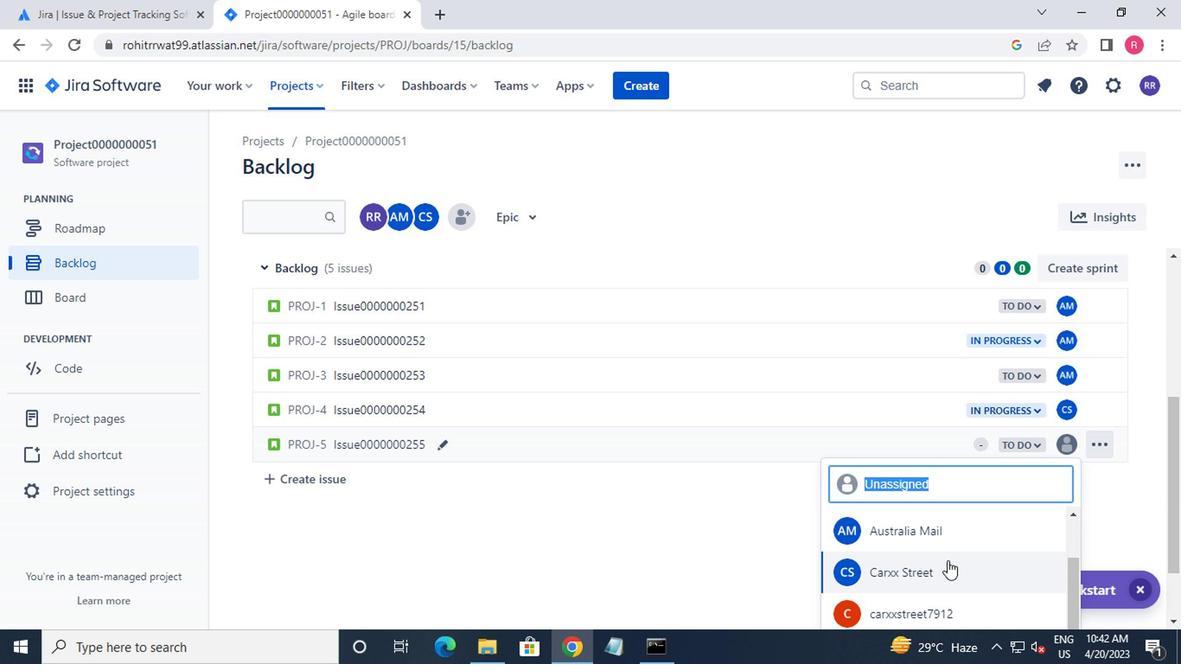 
Action: Mouse moved to (294, 89)
Screenshot: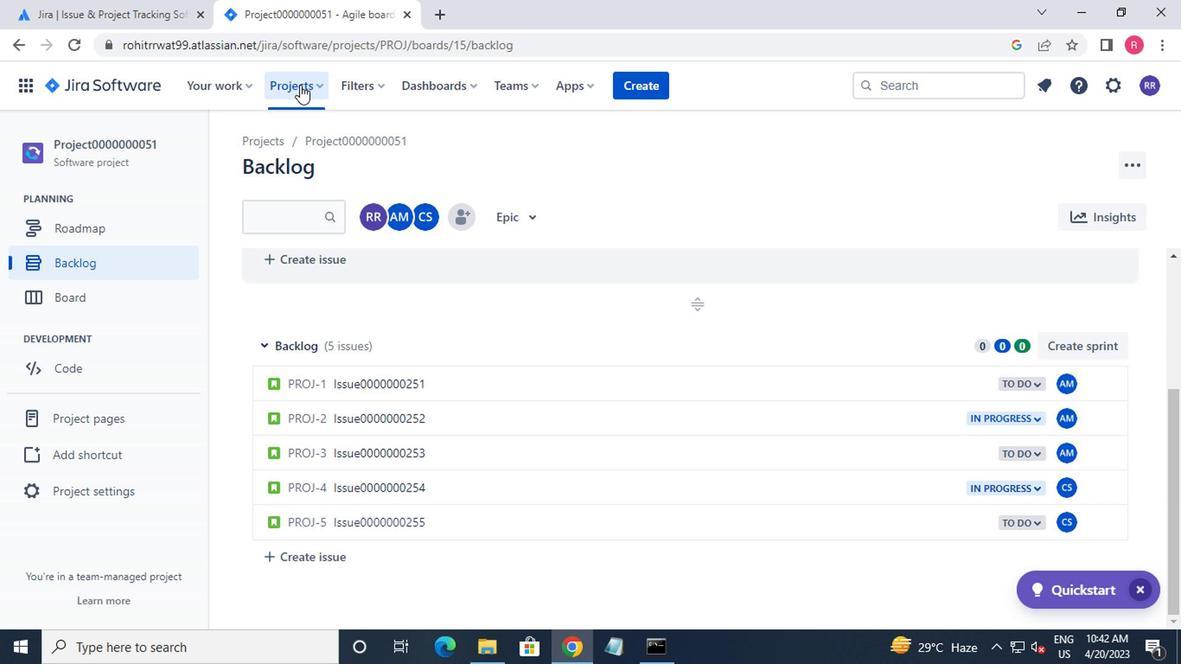 
Action: Mouse pressed left at (294, 89)
Screenshot: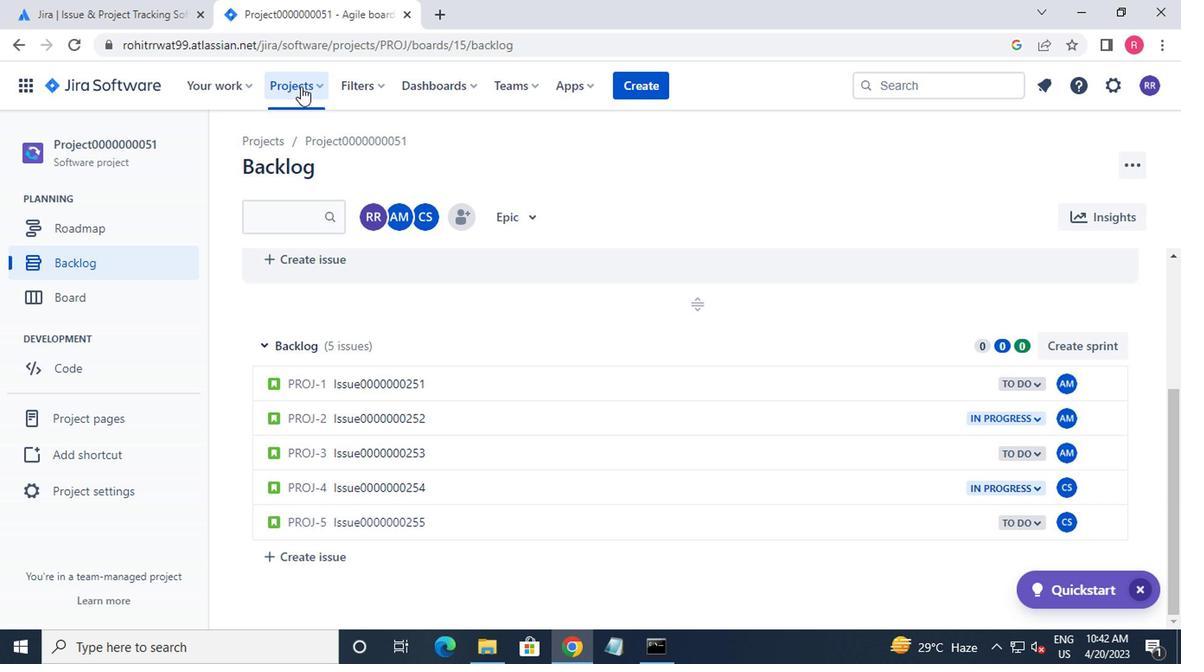 
Action: Mouse moved to (371, 204)
Screenshot: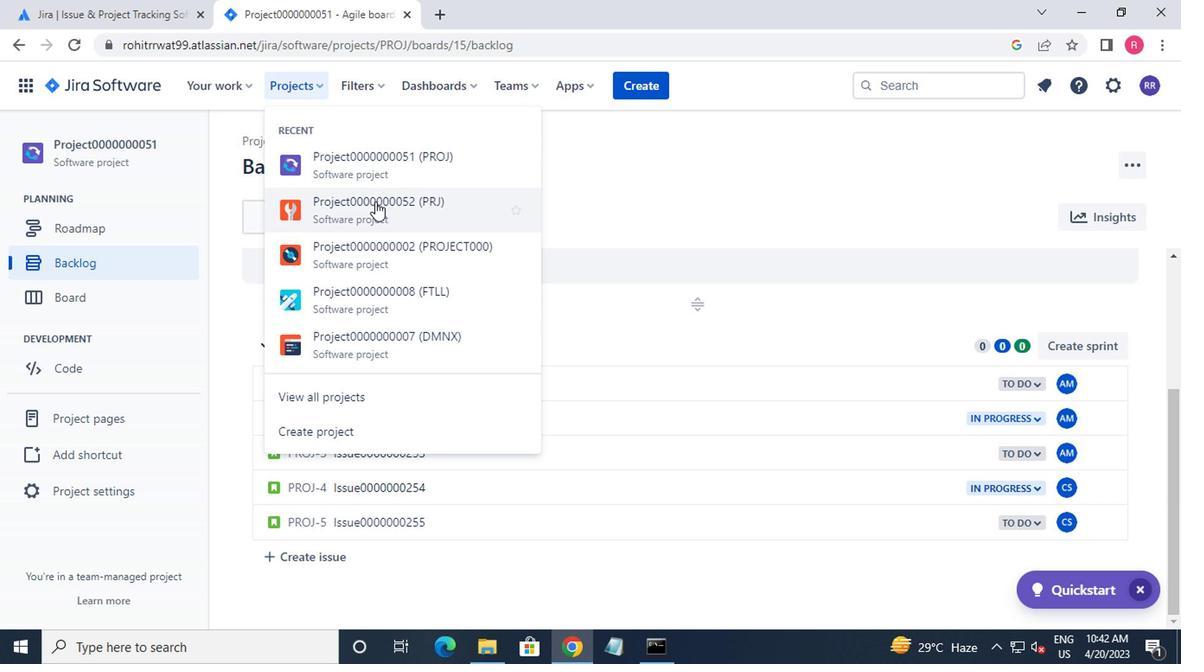 
Action: Mouse pressed left at (371, 204)
Screenshot: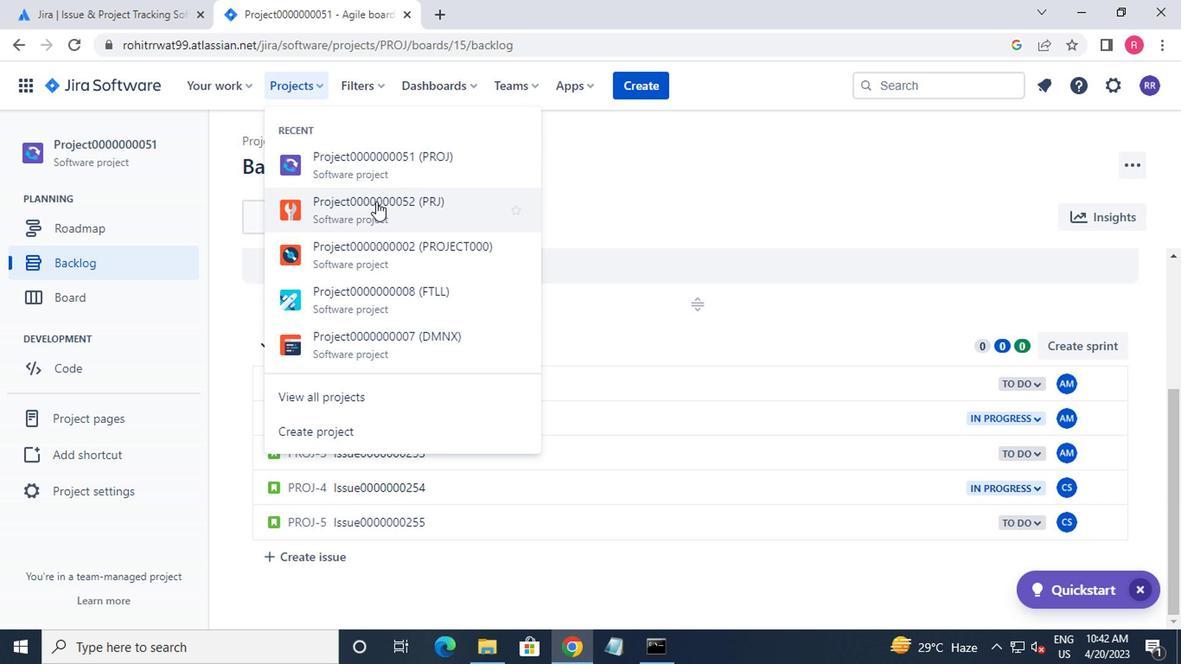 
Action: Mouse moved to (142, 271)
Screenshot: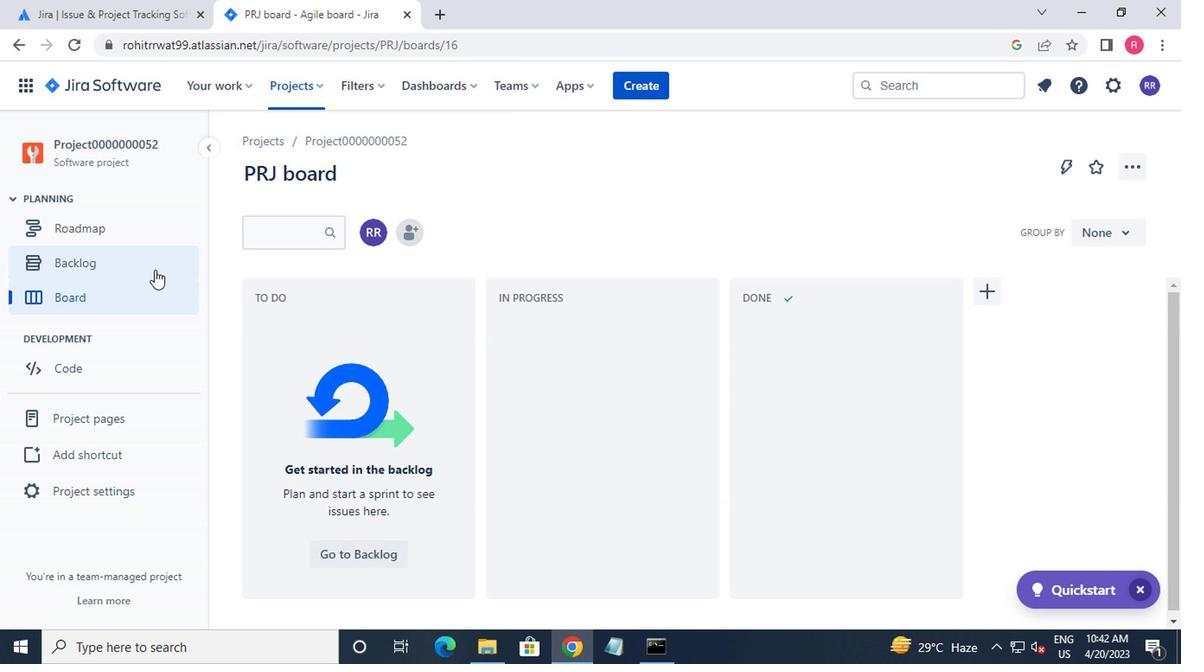 
Action: Mouse pressed left at (142, 271)
Screenshot: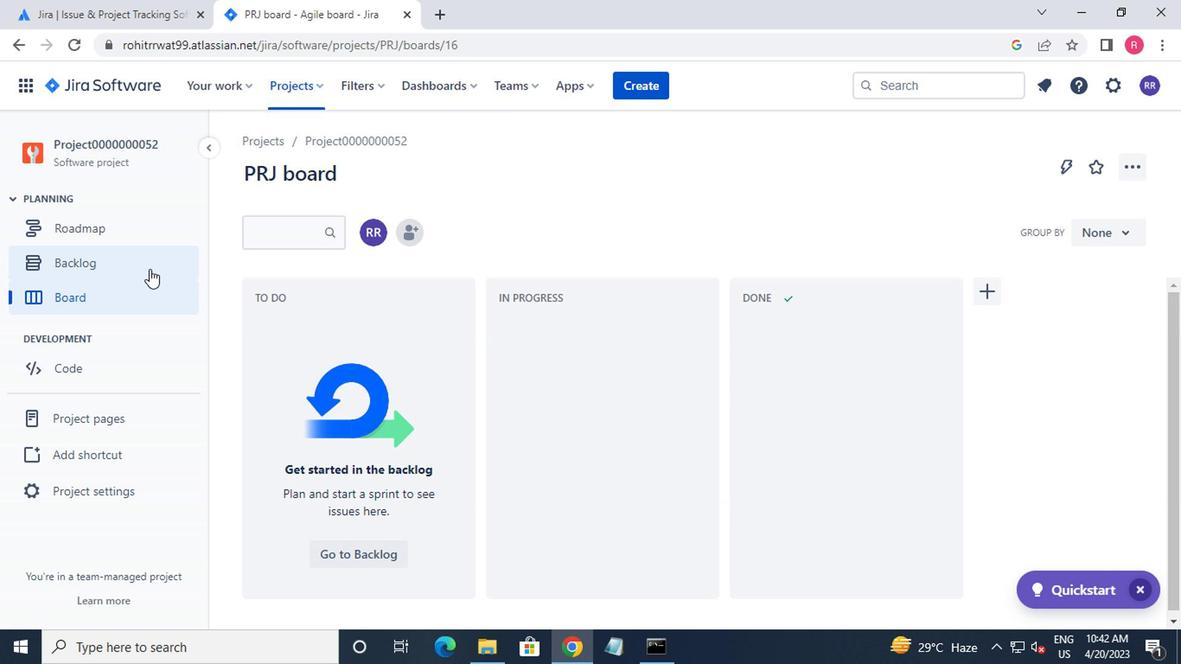 
Action: Mouse moved to (510, 360)
Screenshot: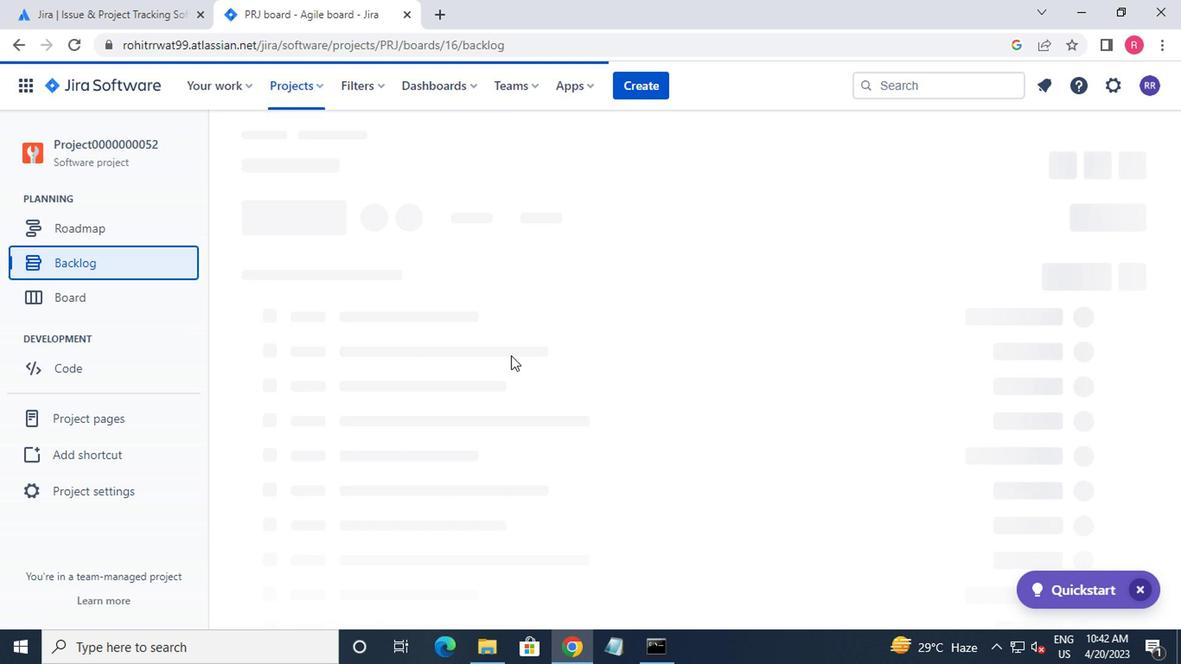 
Action: Mouse scrolled (510, 359) with delta (0, -1)
Screenshot: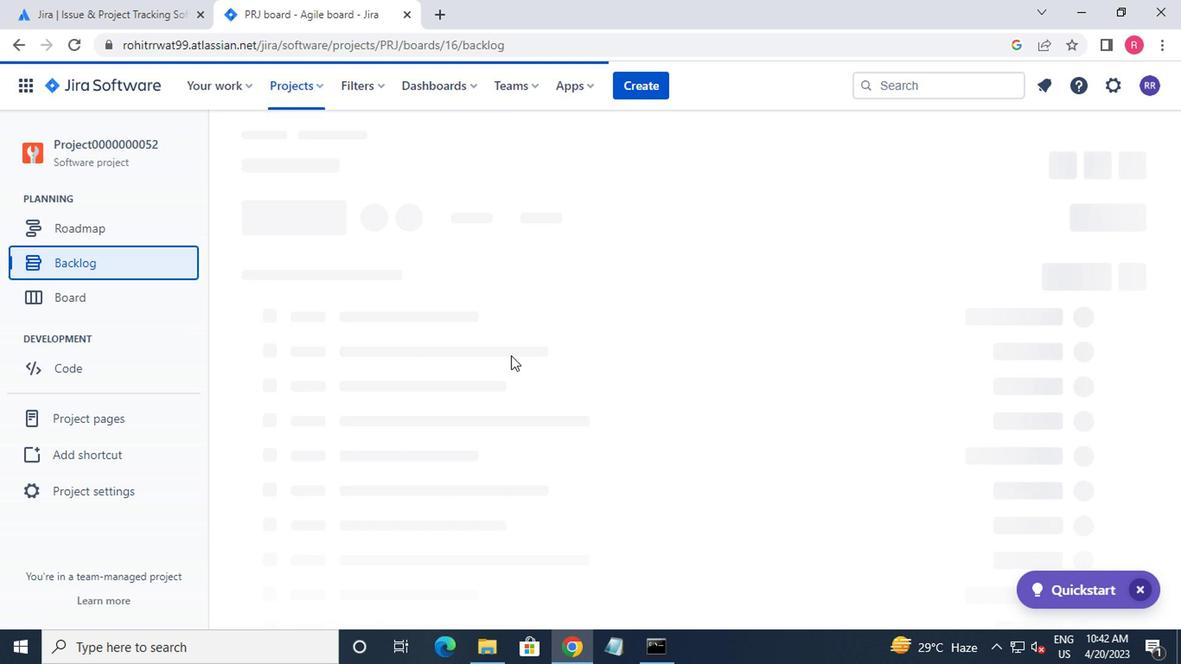
Action: Mouse moved to (513, 362)
Screenshot: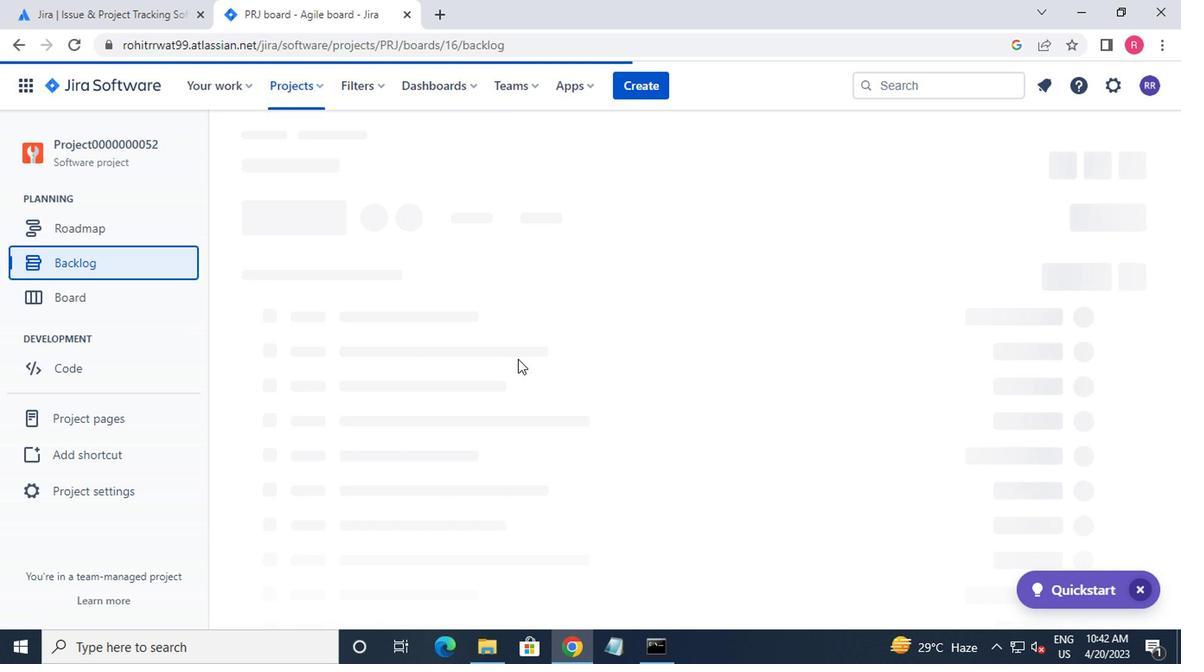 
Action: Mouse scrolled (513, 361) with delta (0, -1)
Screenshot: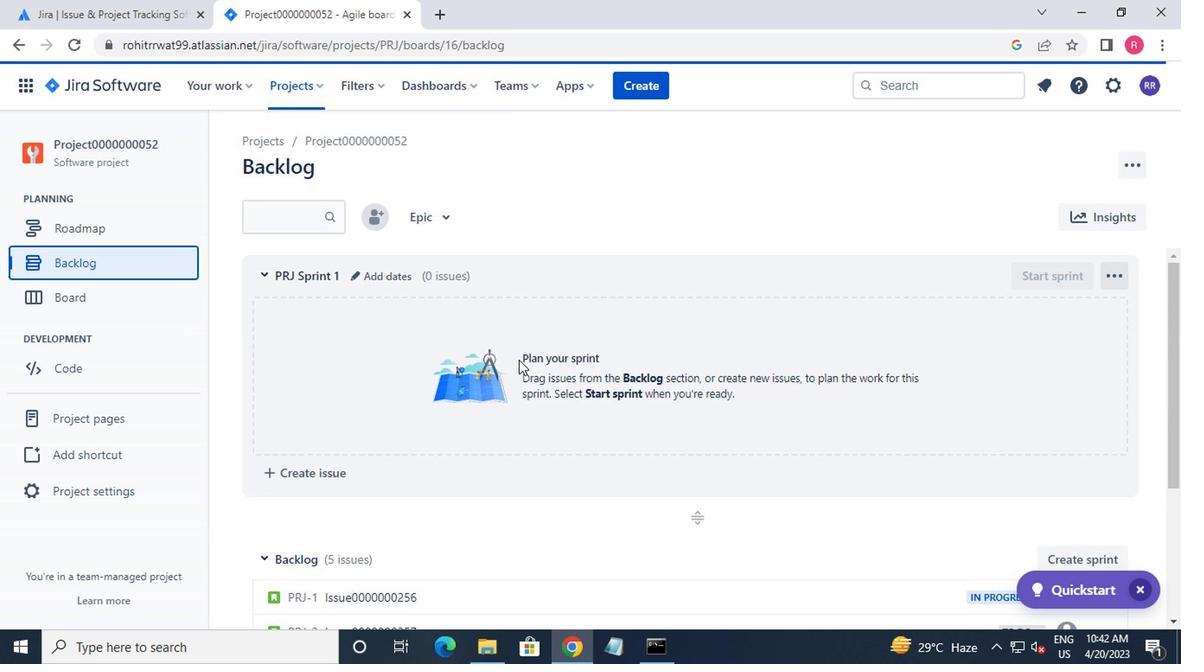 
Action: Mouse scrolled (513, 361) with delta (0, -1)
Screenshot: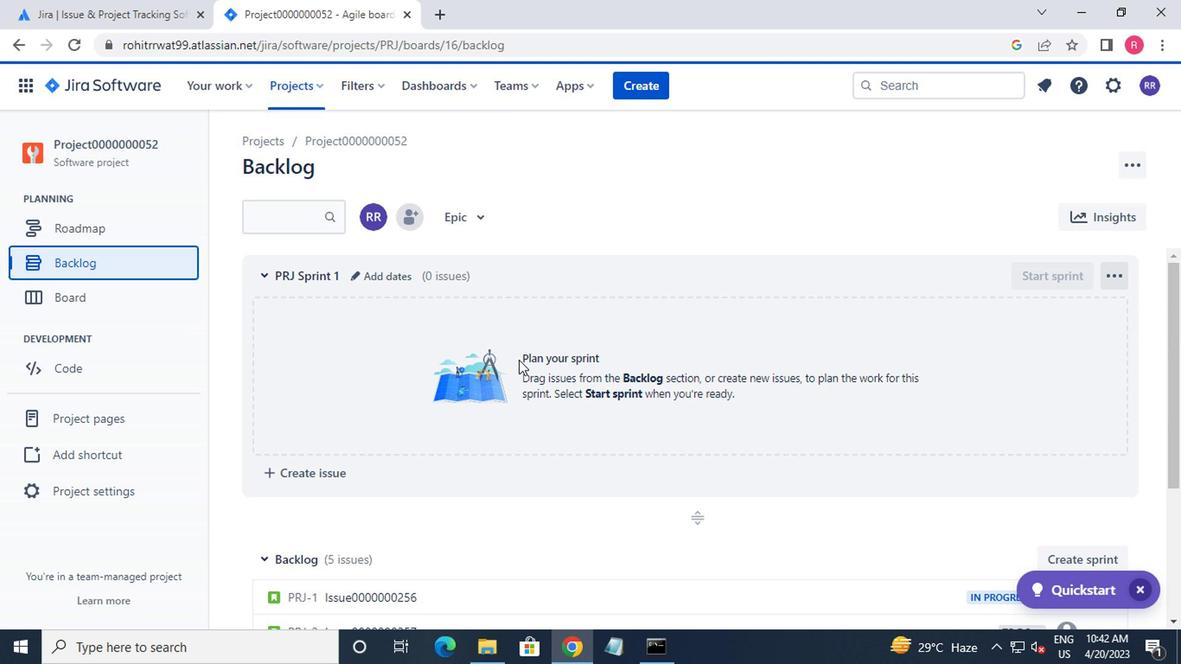 
Action: Mouse moved to (513, 362)
Screenshot: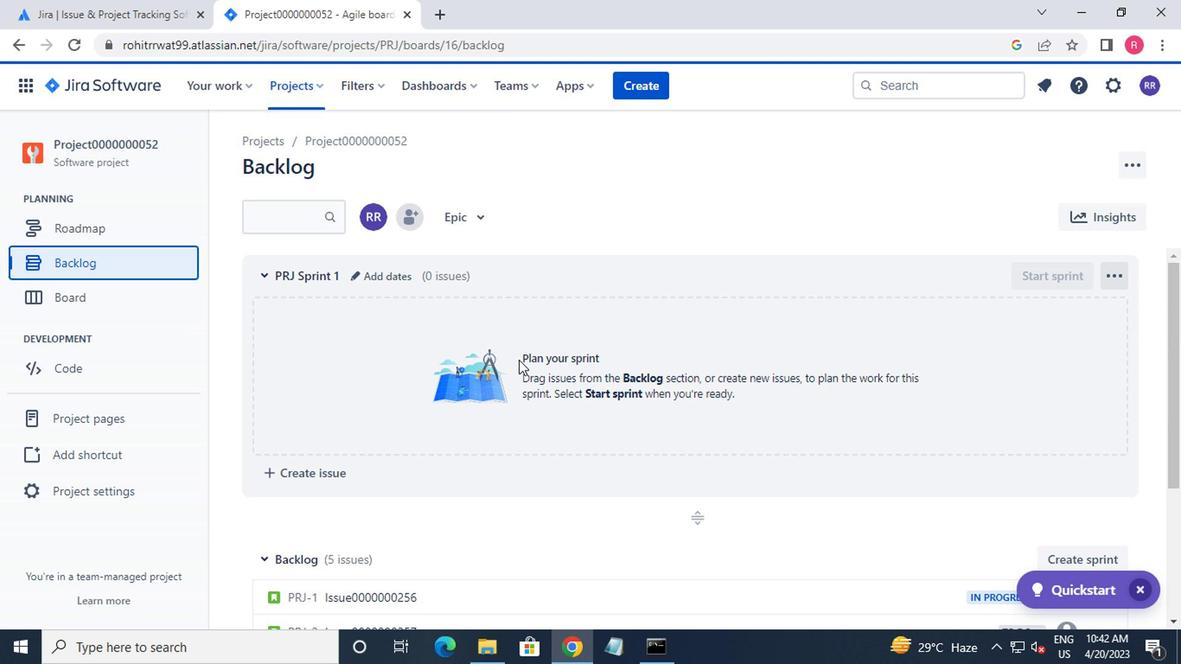 
Action: Mouse scrolled (513, 361) with delta (0, -1)
Screenshot: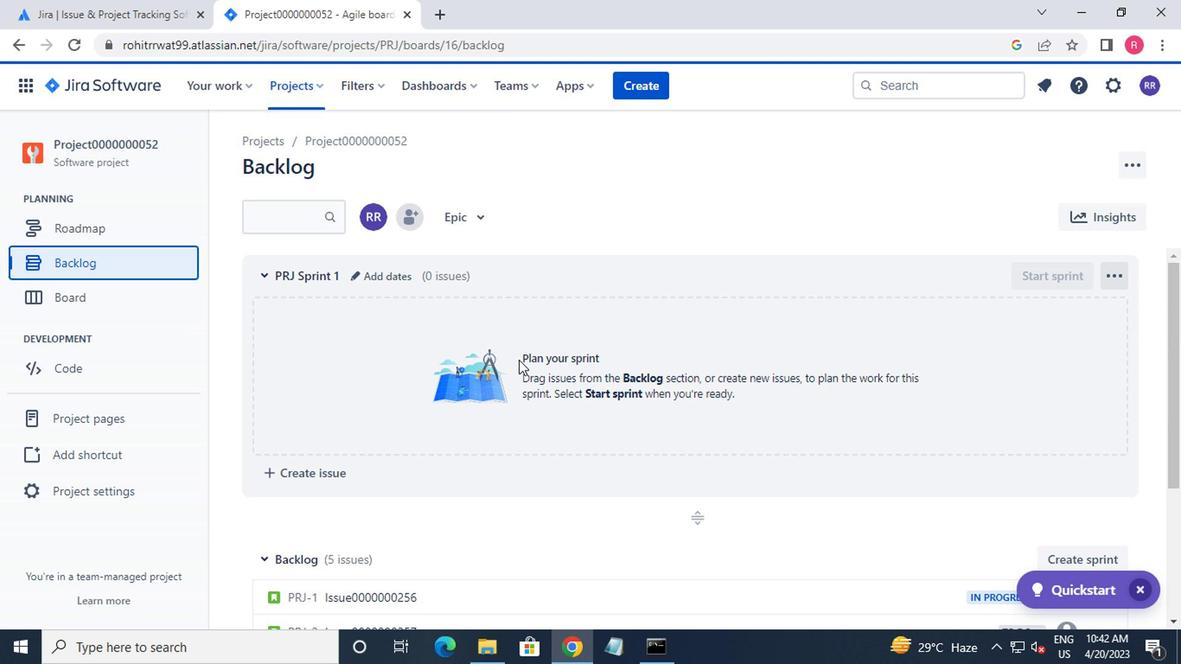 
Action: Mouse scrolled (513, 361) with delta (0, -1)
Screenshot: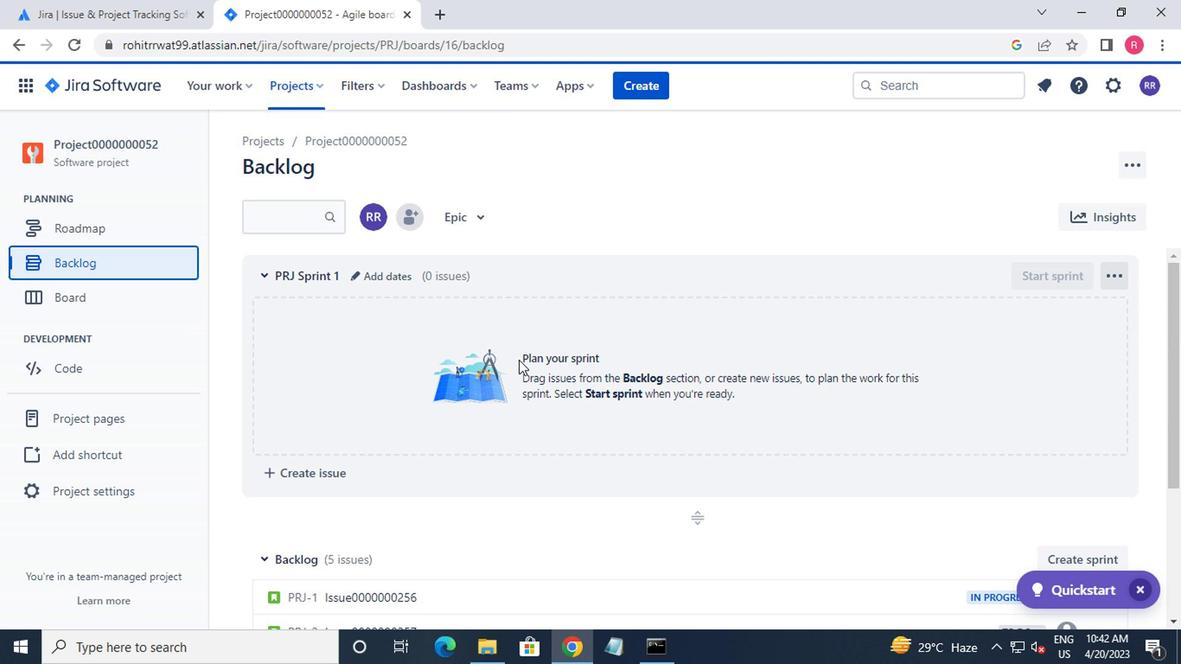 
Action: Mouse scrolled (513, 361) with delta (0, -1)
Screenshot: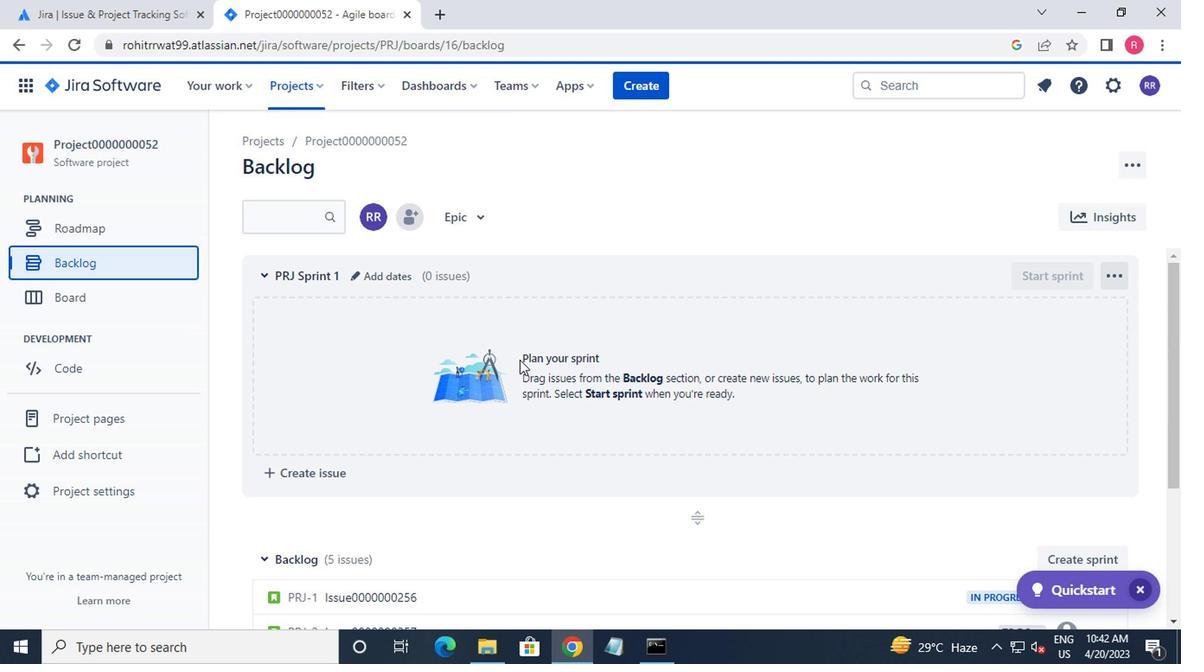 
Action: Mouse moved to (751, 476)
Screenshot: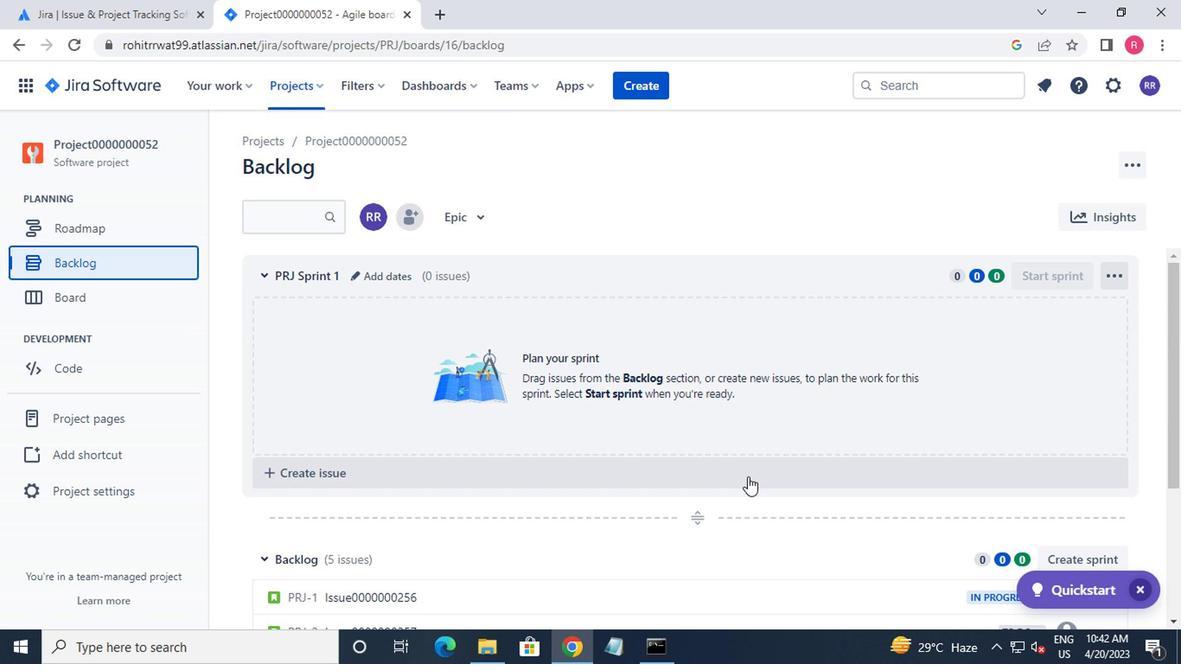 
Action: Mouse scrolled (751, 475) with delta (0, 0)
Screenshot: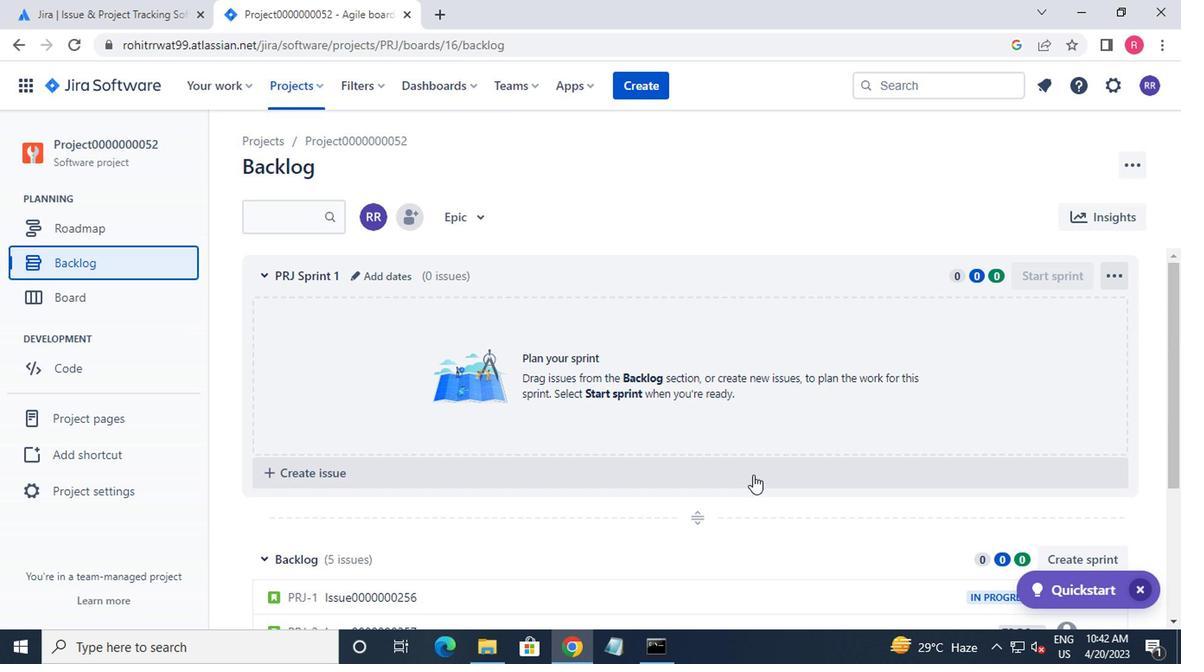
Action: Mouse moved to (754, 475)
Screenshot: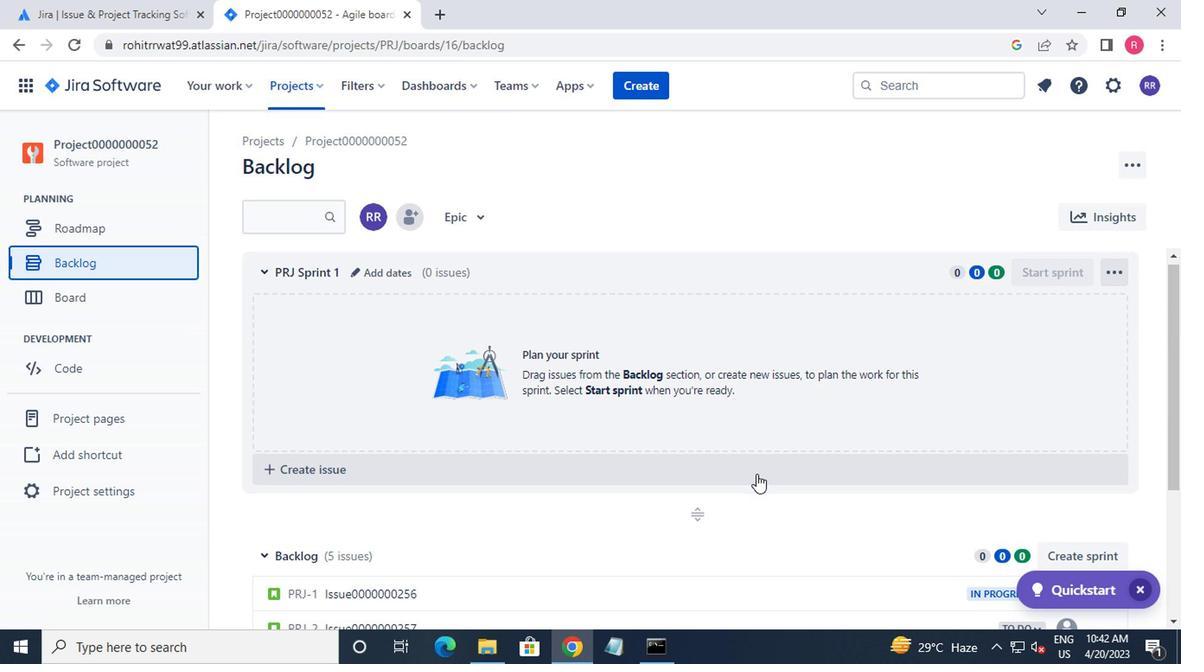 
Action: Mouse scrolled (754, 474) with delta (0, -1)
Screenshot: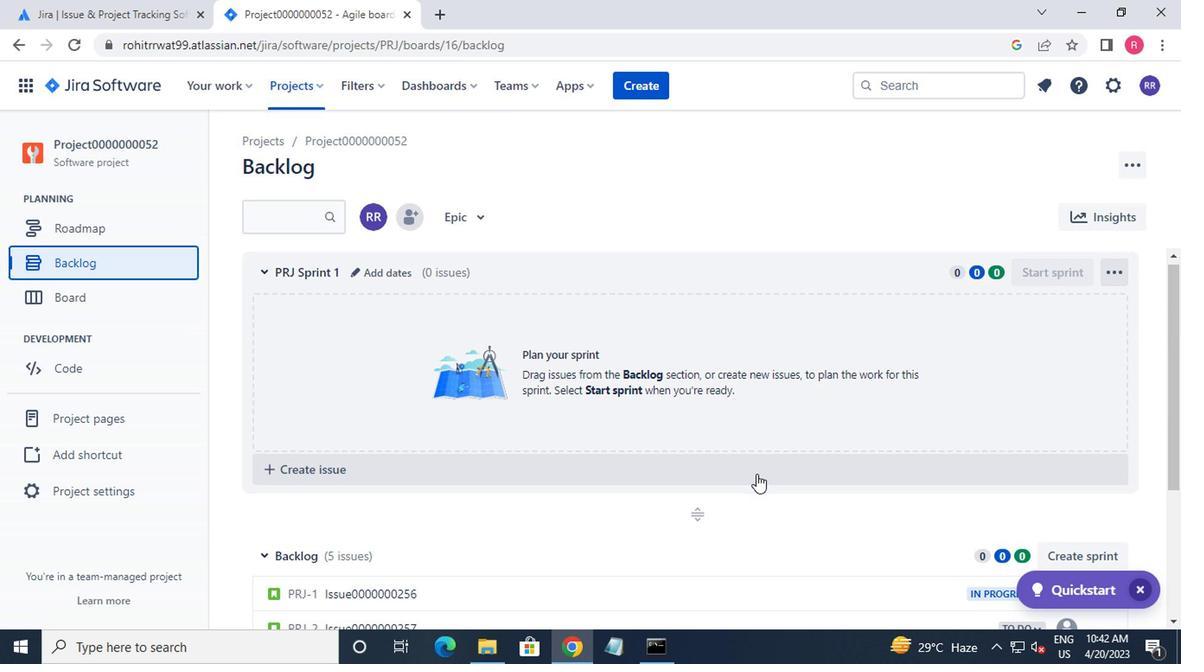 
Action: Mouse moved to (1069, 424)
Screenshot: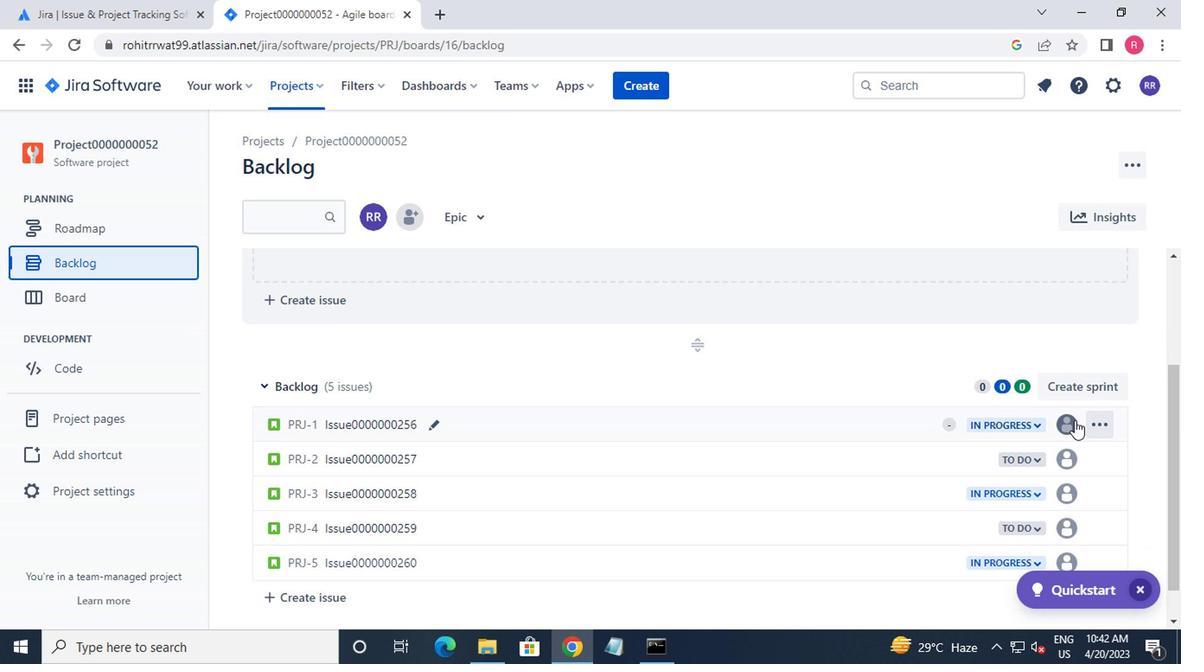 
Action: Mouse pressed left at (1069, 424)
Screenshot: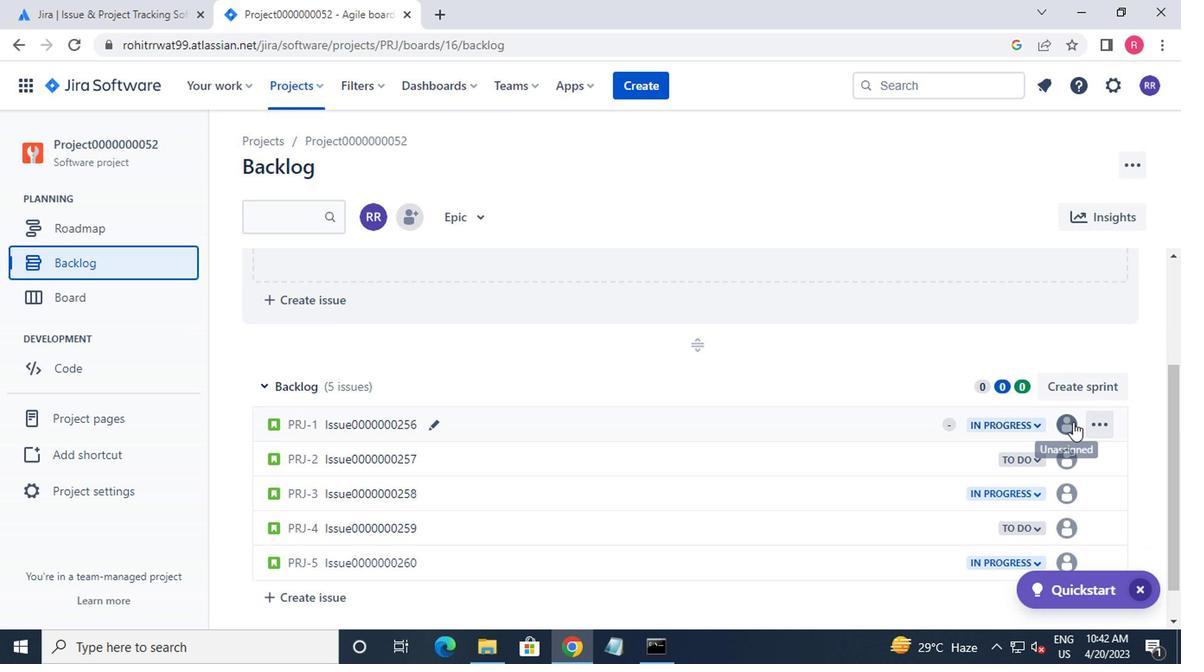 
Action: Mouse moved to (1004, 510)
Screenshot: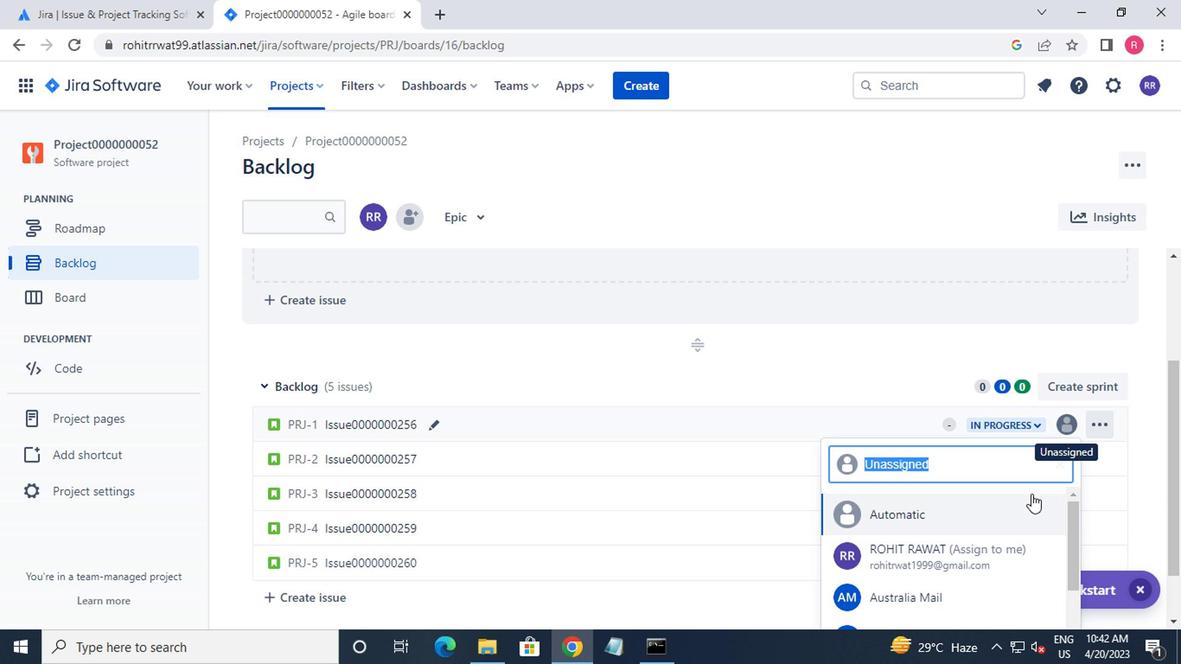 
Action: Mouse scrolled (1004, 510) with delta (0, 0)
Screenshot: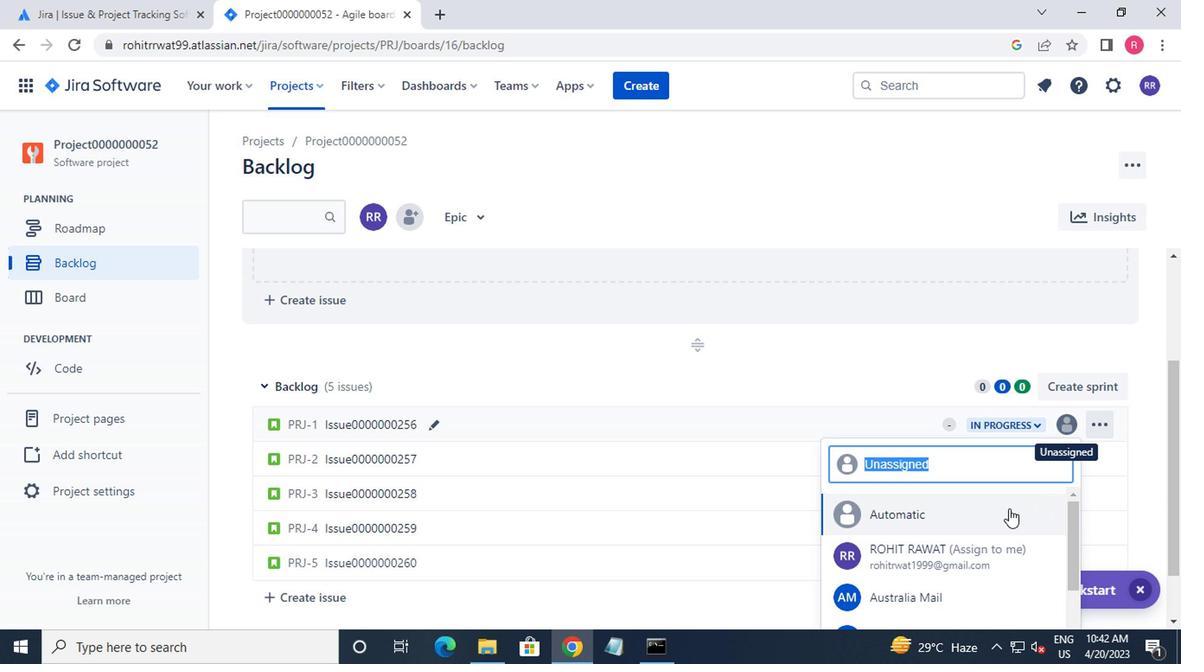
Action: Mouse moved to (1004, 510)
Screenshot: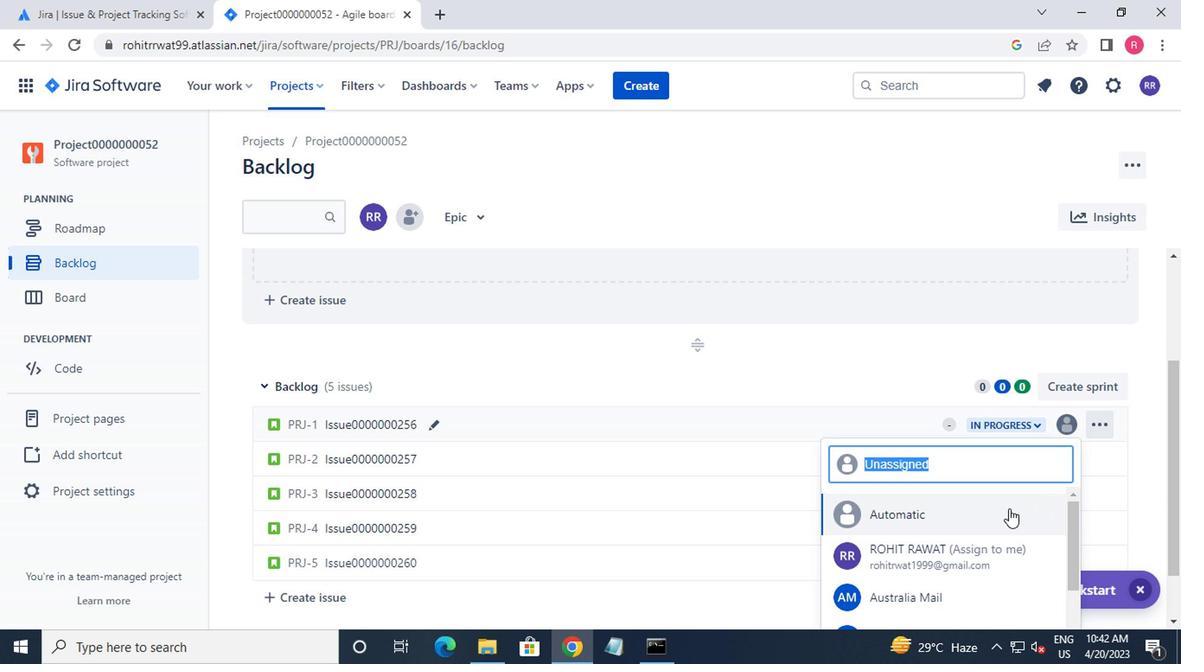 
Action: Mouse scrolled (1004, 510) with delta (0, 0)
Screenshot: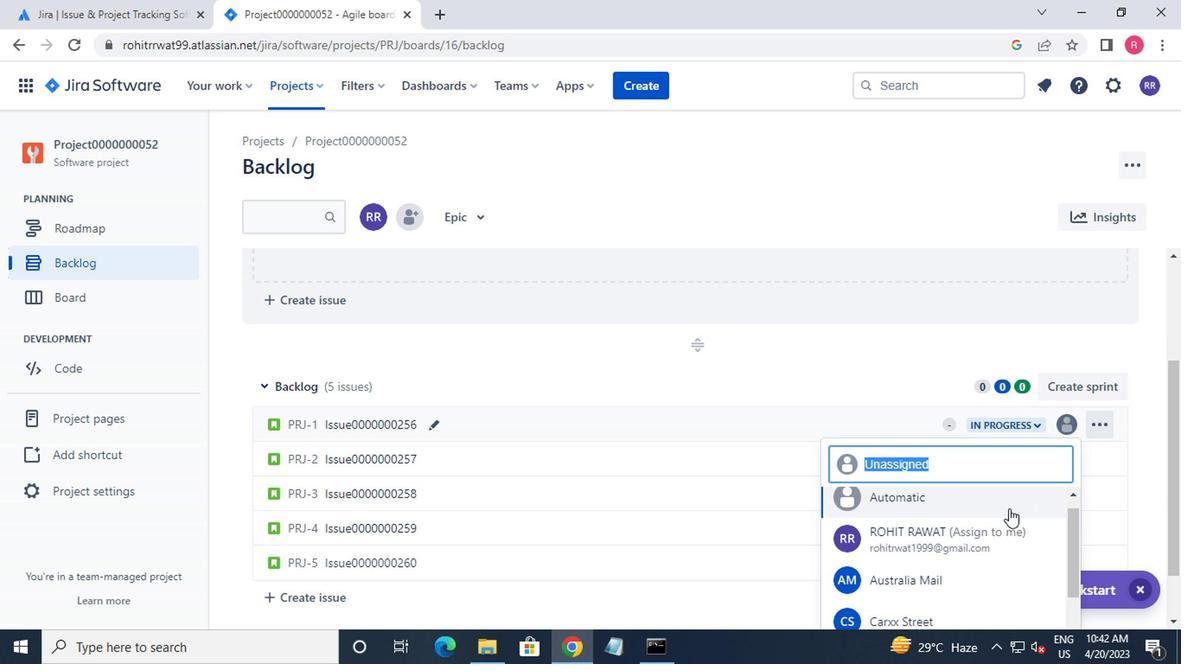 
Action: Mouse moved to (917, 576)
Screenshot: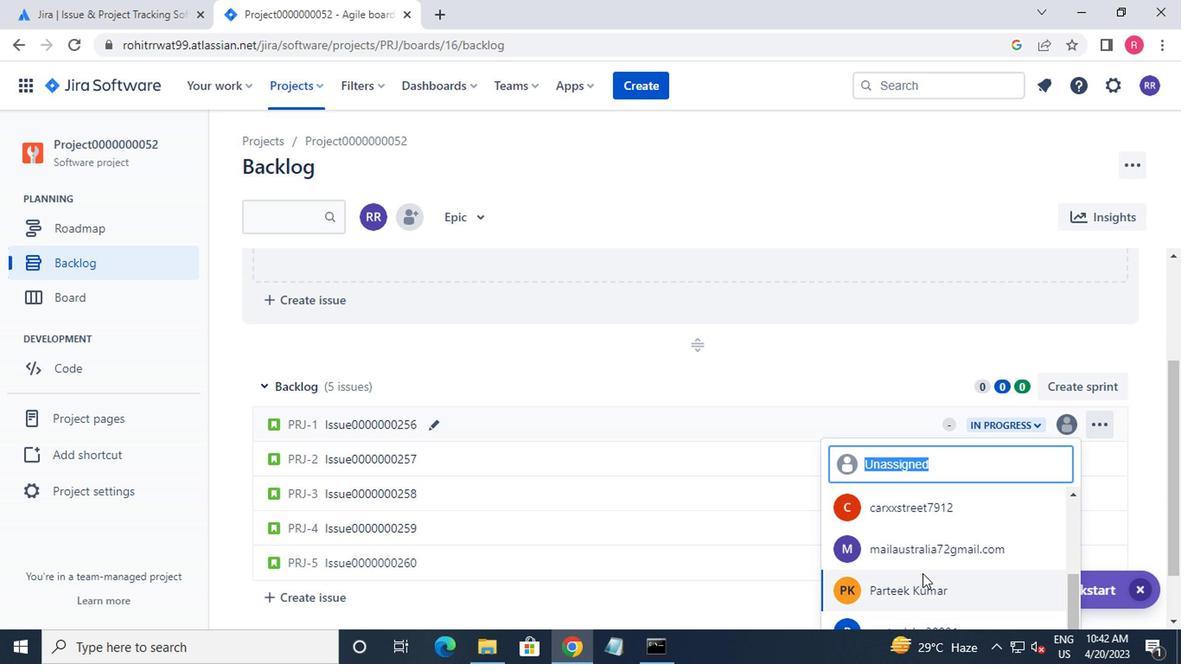 
Action: Mouse pressed left at (917, 576)
Screenshot: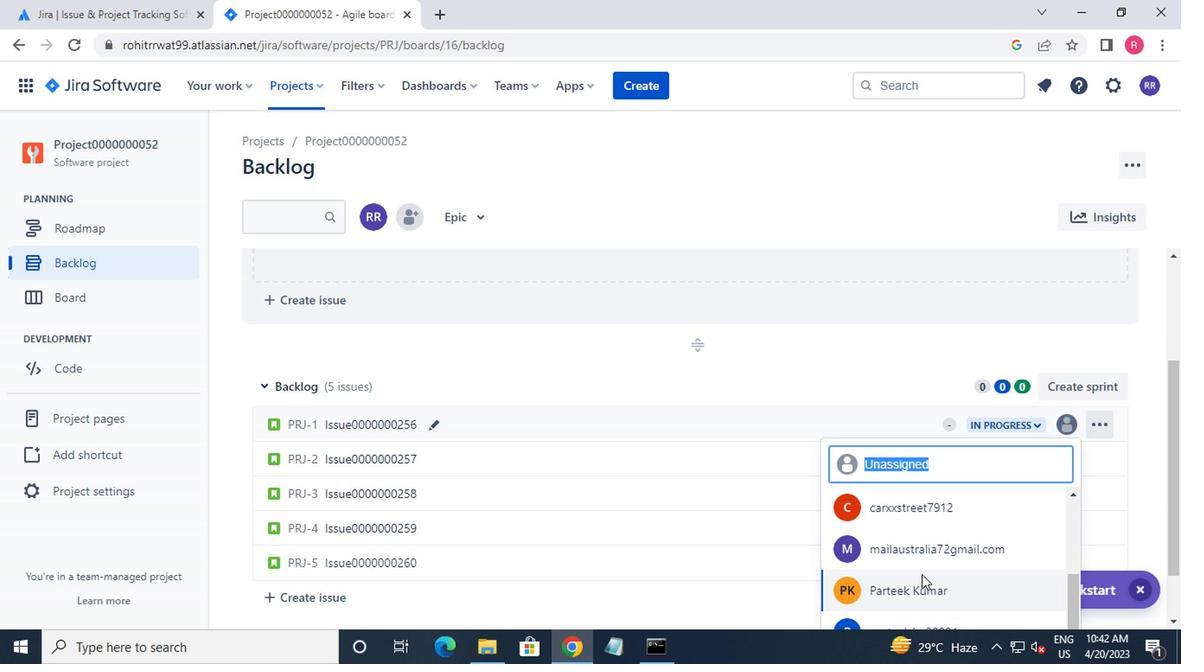 
Action: Mouse moved to (1056, 465)
Screenshot: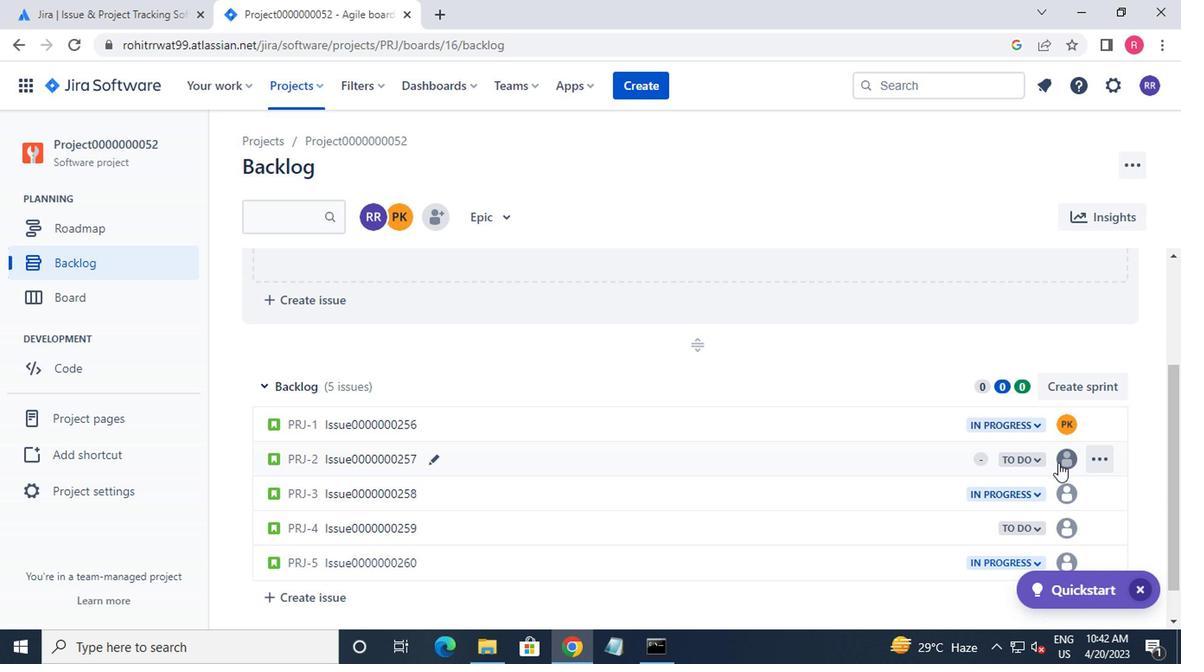
Action: Mouse pressed left at (1056, 465)
Screenshot: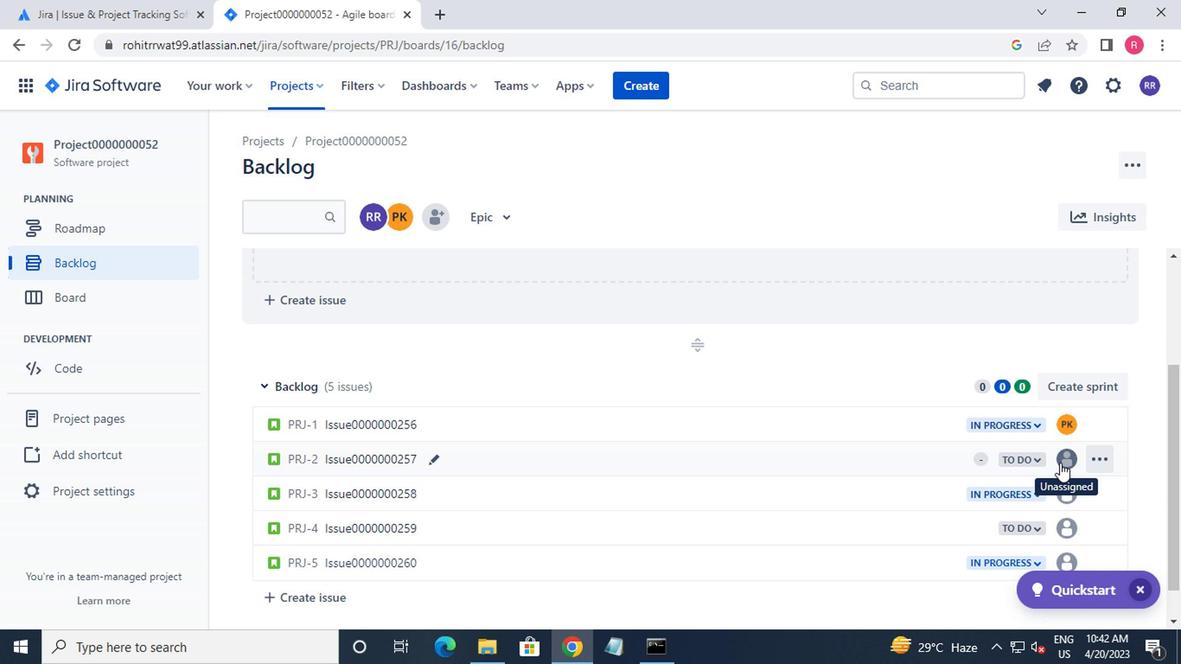 
Action: Mouse moved to (983, 566)
Screenshot: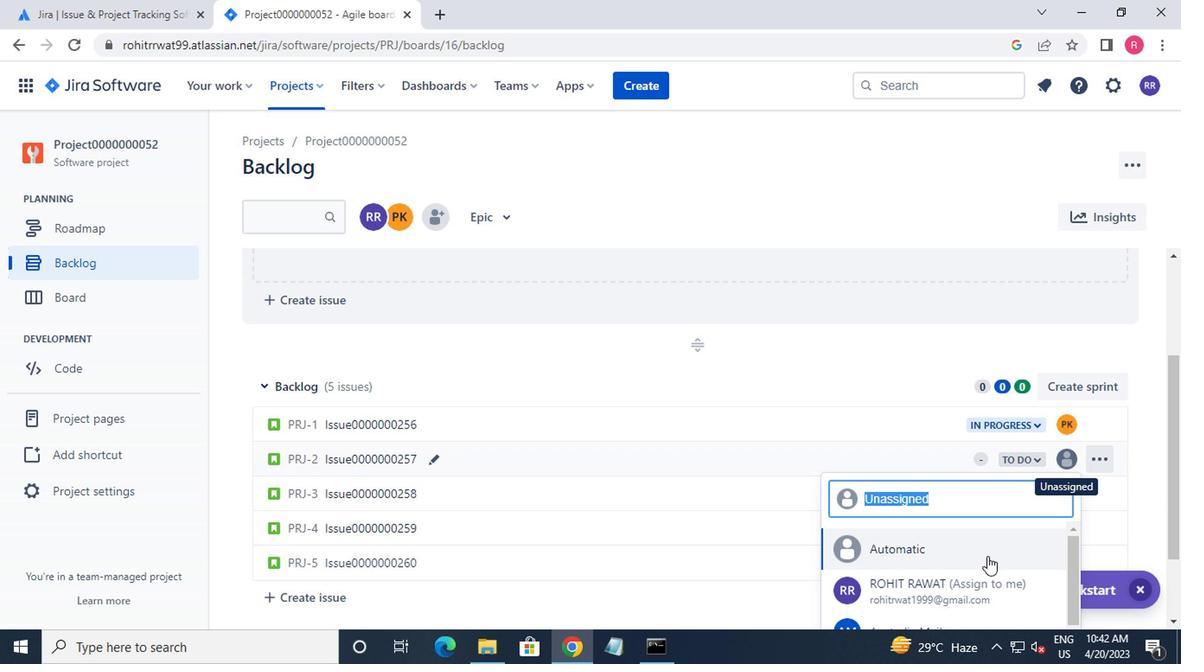 
Action: Mouse scrolled (983, 566) with delta (0, 0)
Screenshot: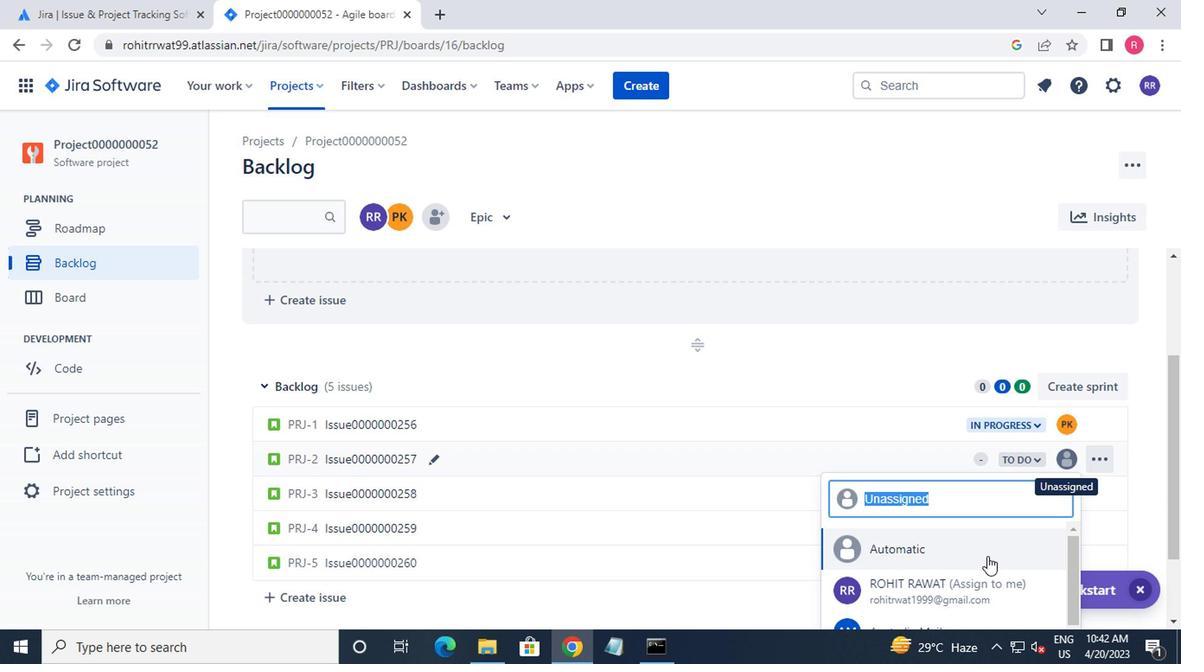 
Action: Mouse moved to (983, 565)
Screenshot: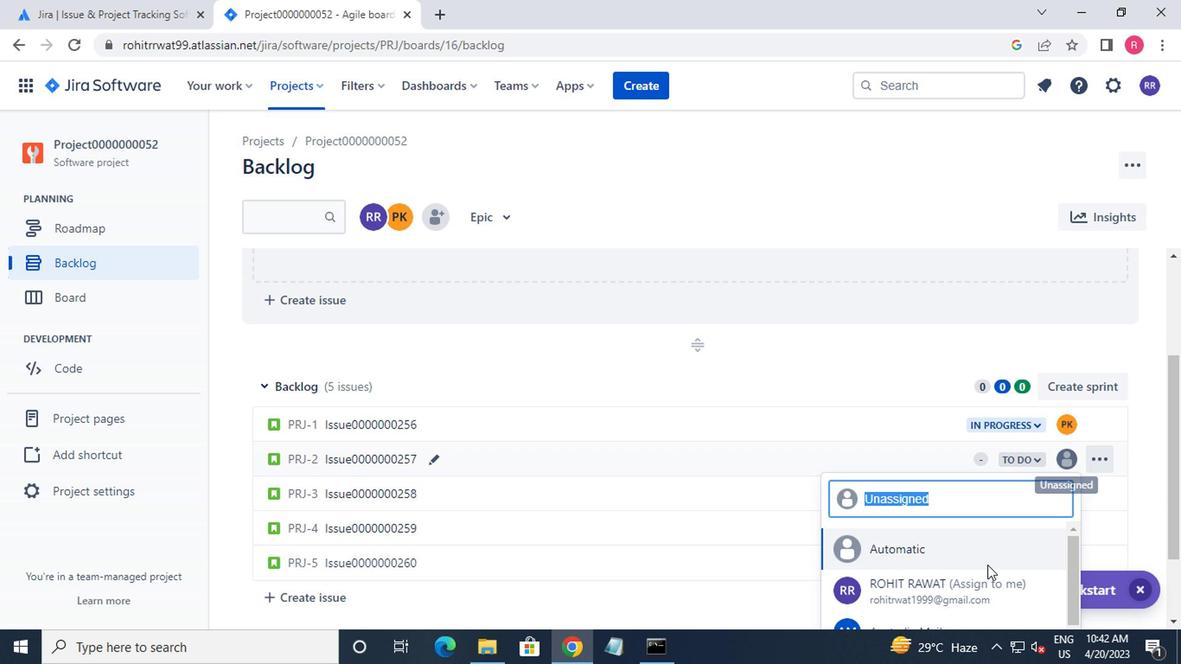 
Action: Mouse scrolled (983, 564) with delta (0, -1)
Screenshot: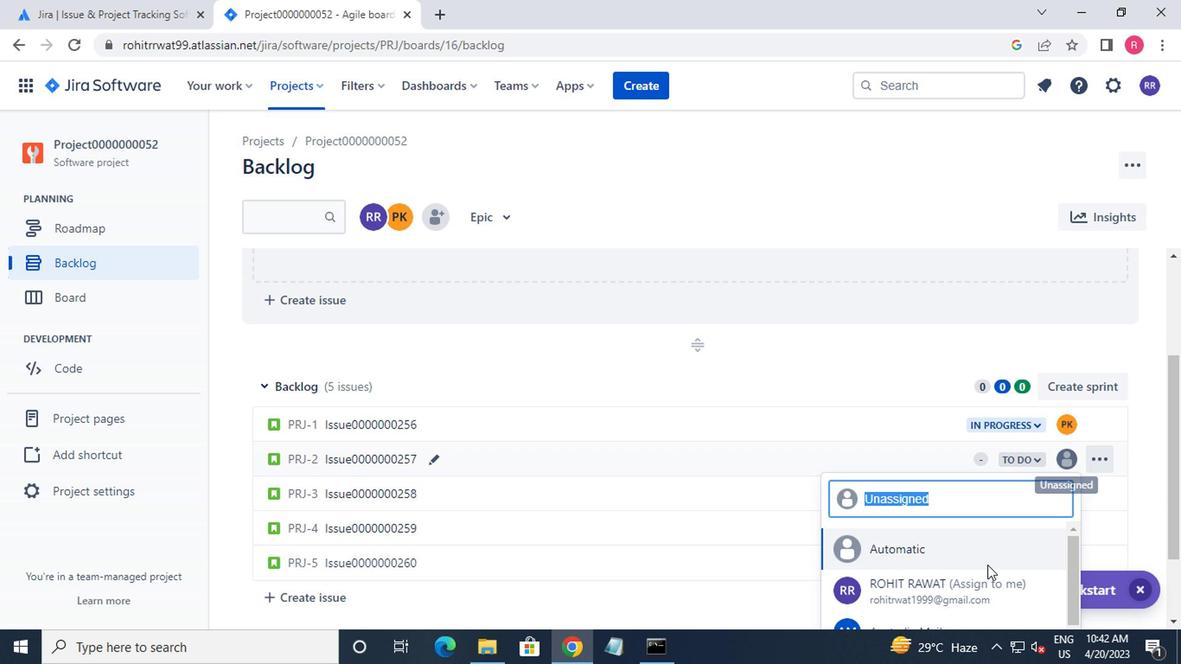 
Action: Mouse moved to (984, 559)
Screenshot: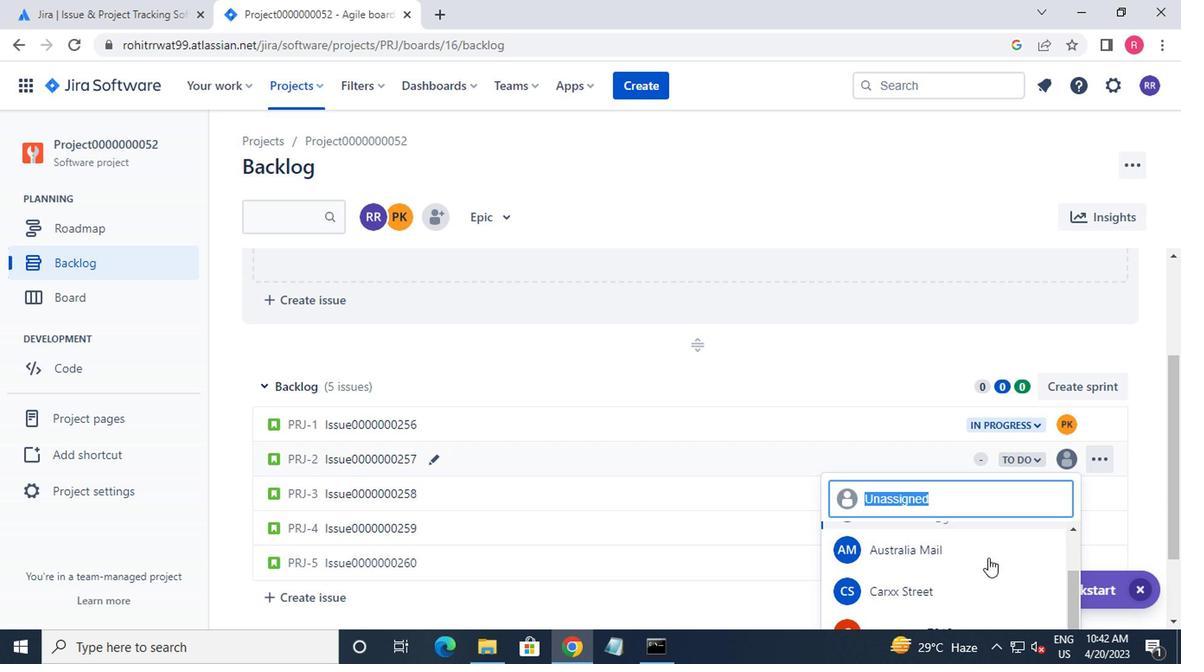 
Action: Mouse scrolled (984, 558) with delta (0, -1)
Screenshot: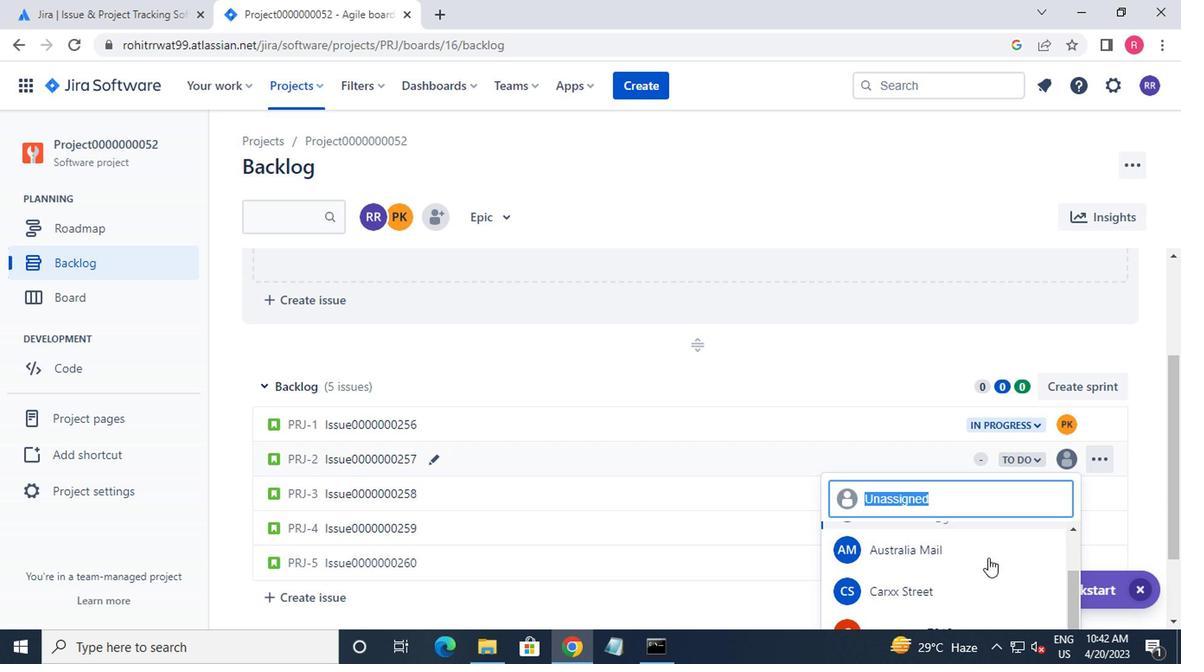 
Action: Mouse scrolled (984, 558) with delta (0, -1)
Screenshot: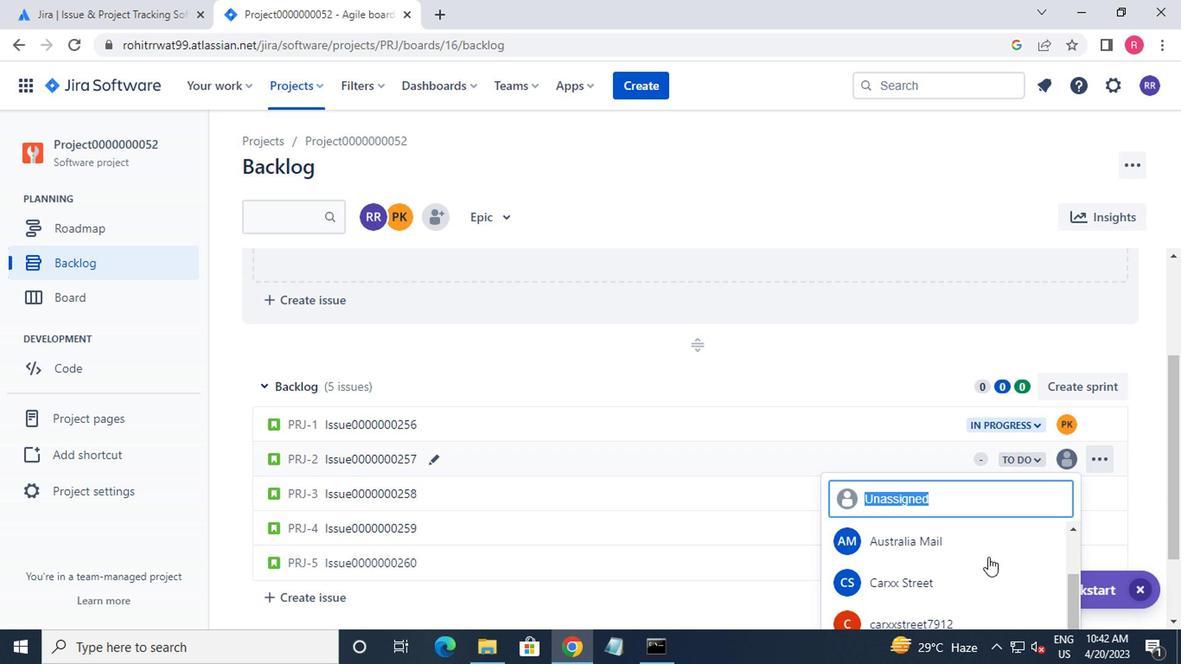 
Action: Mouse moved to (934, 580)
Screenshot: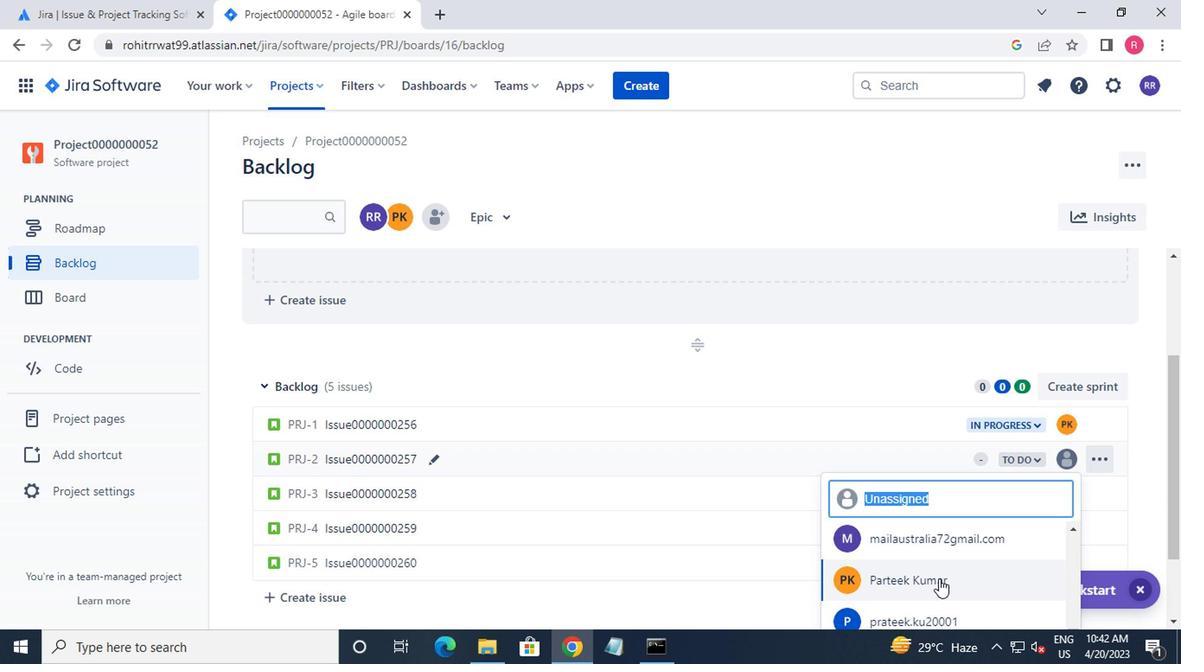 
Action: Mouse pressed left at (934, 580)
Screenshot: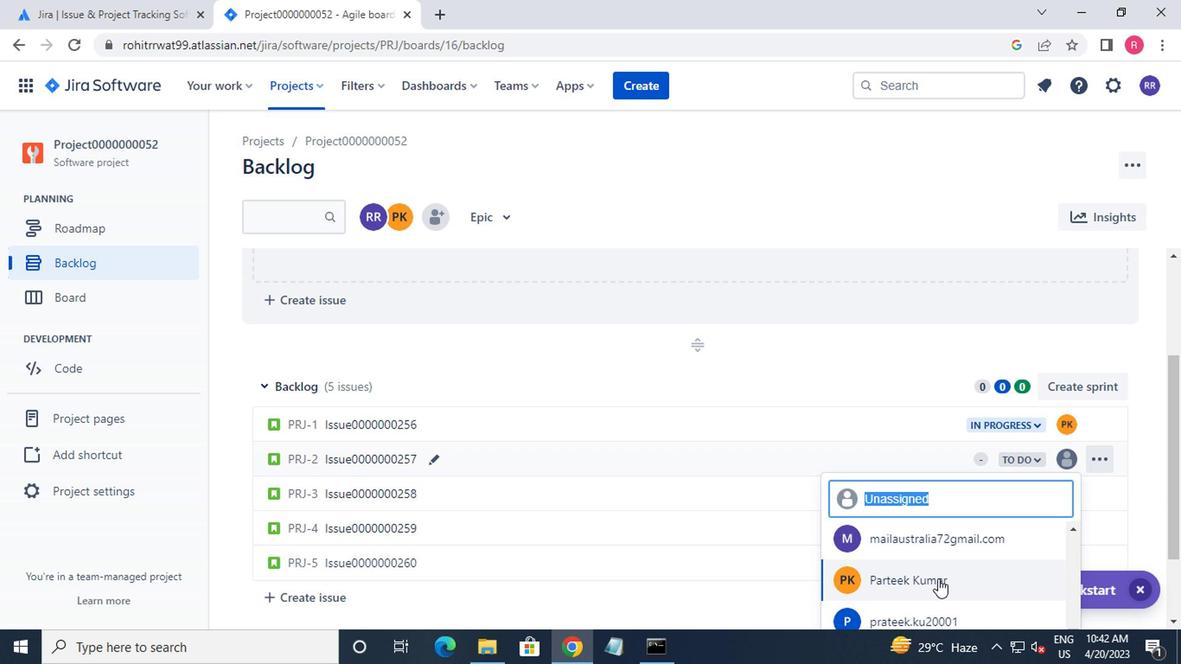 
Action: Mouse moved to (943, 525)
Screenshot: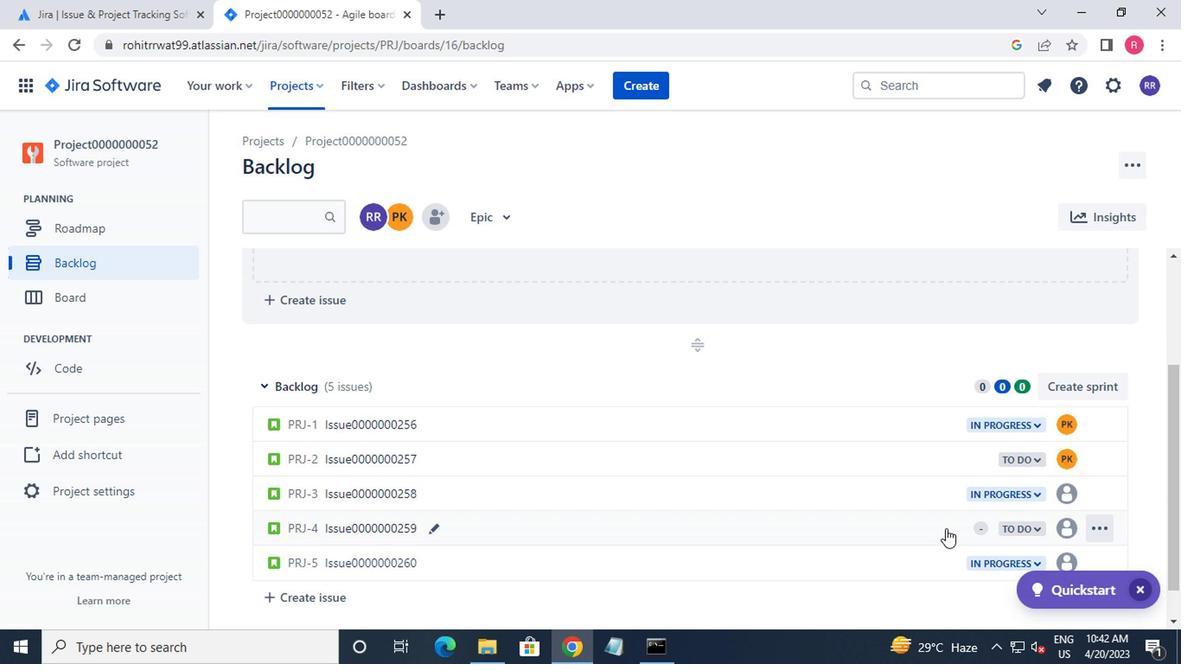 
